 Task: Look for products in the category "Lotion" from Saavy Naturals only.
Action: Mouse moved to (902, 336)
Screenshot: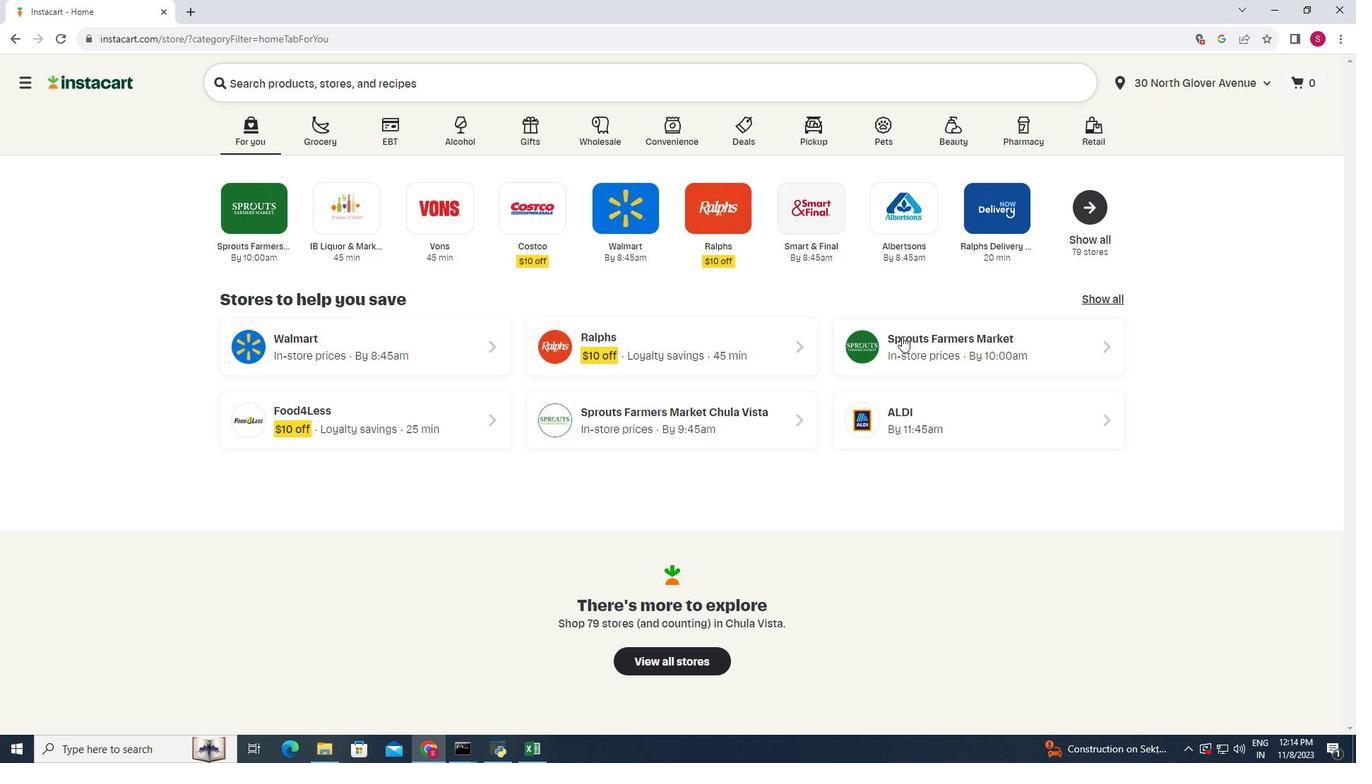
Action: Mouse pressed left at (902, 336)
Screenshot: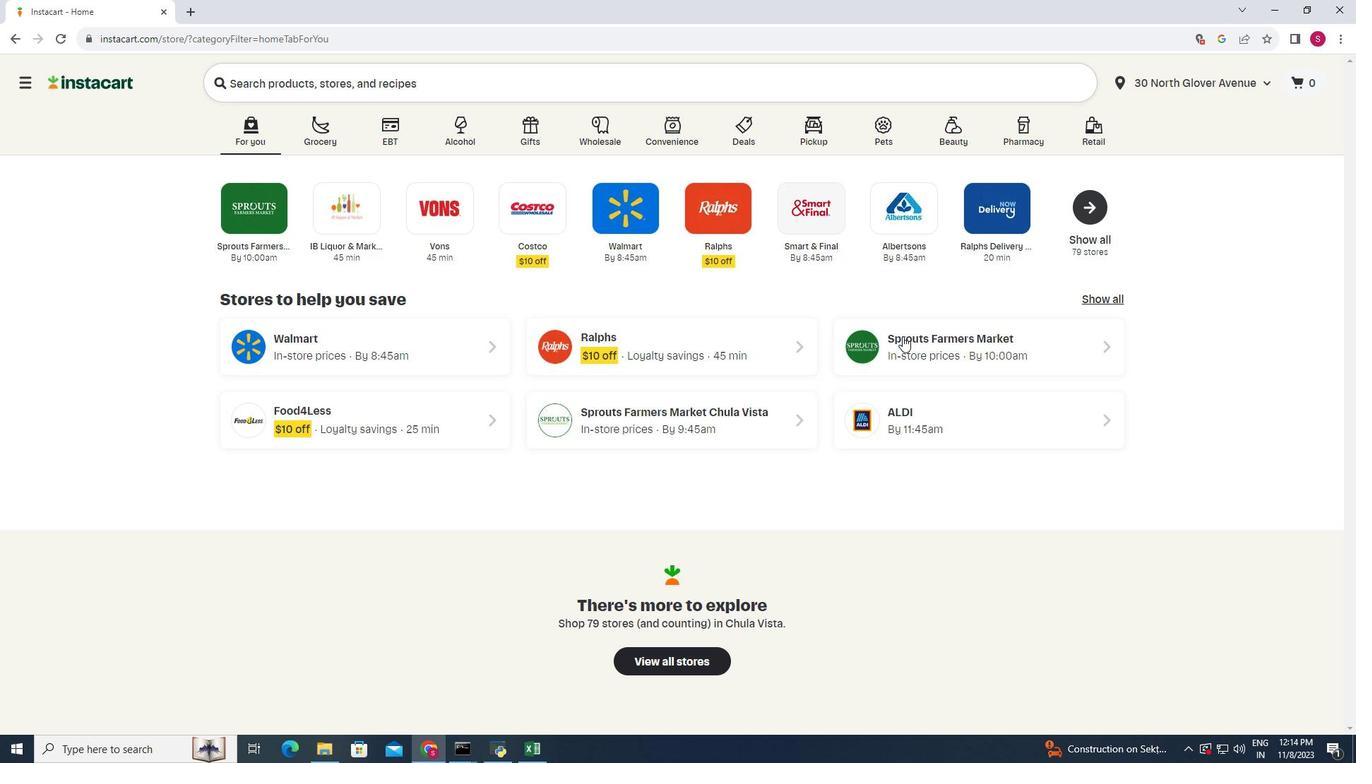 
Action: Mouse moved to (84, 536)
Screenshot: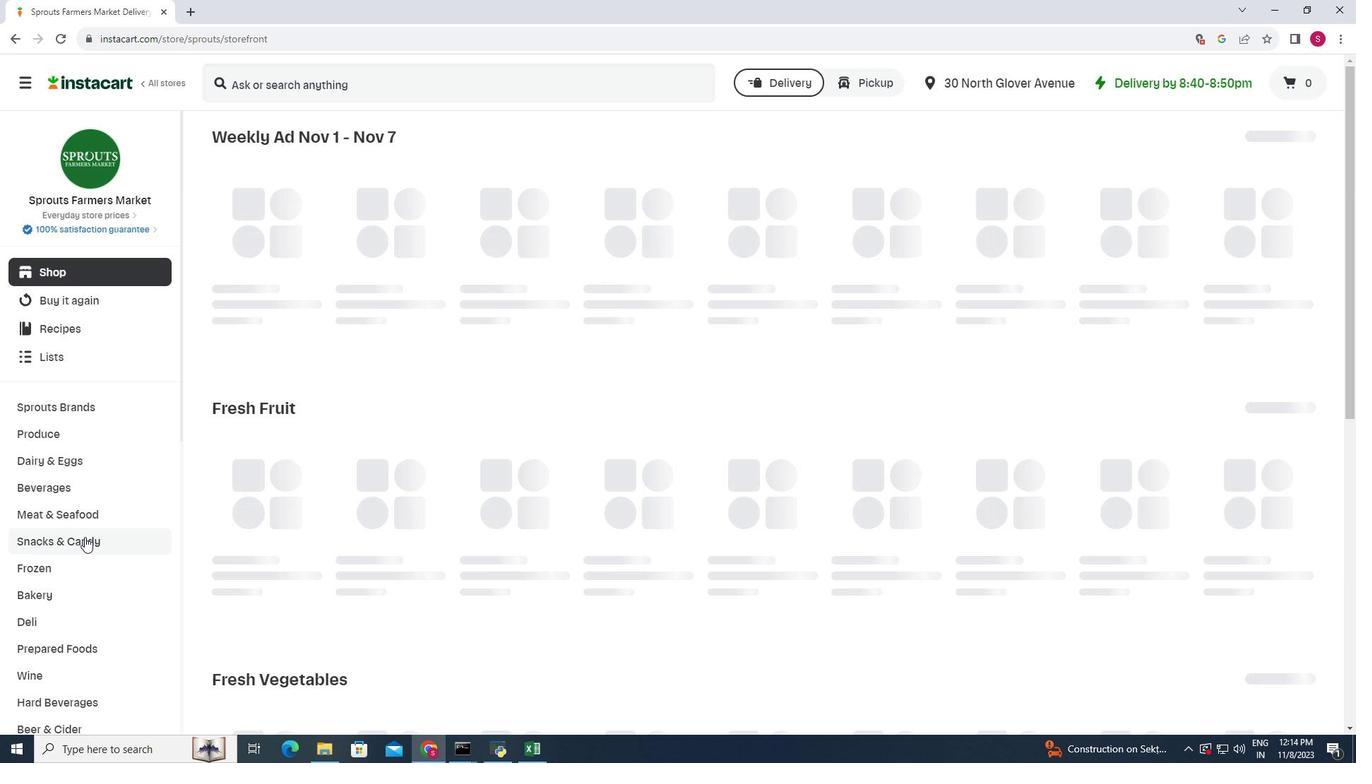 
Action: Mouse scrolled (84, 536) with delta (0, 0)
Screenshot: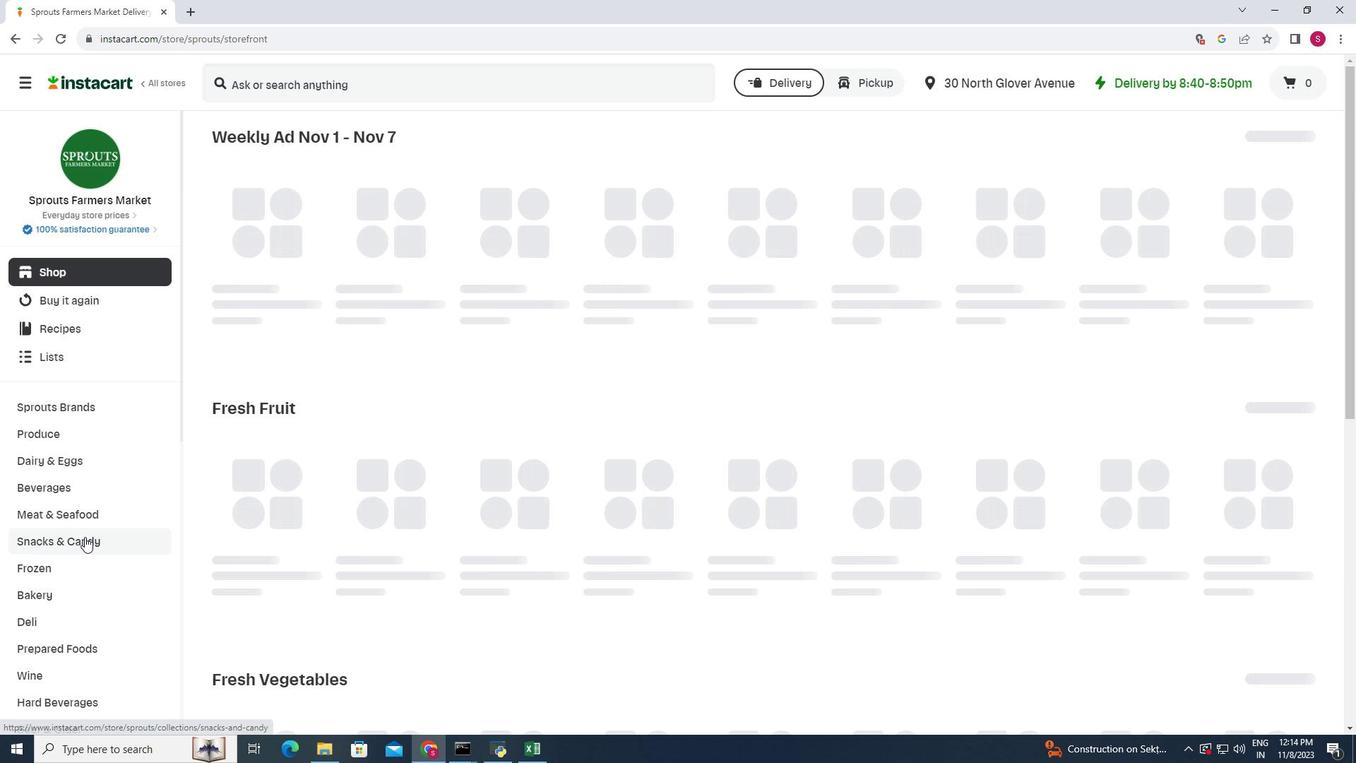 
Action: Mouse scrolled (84, 536) with delta (0, 0)
Screenshot: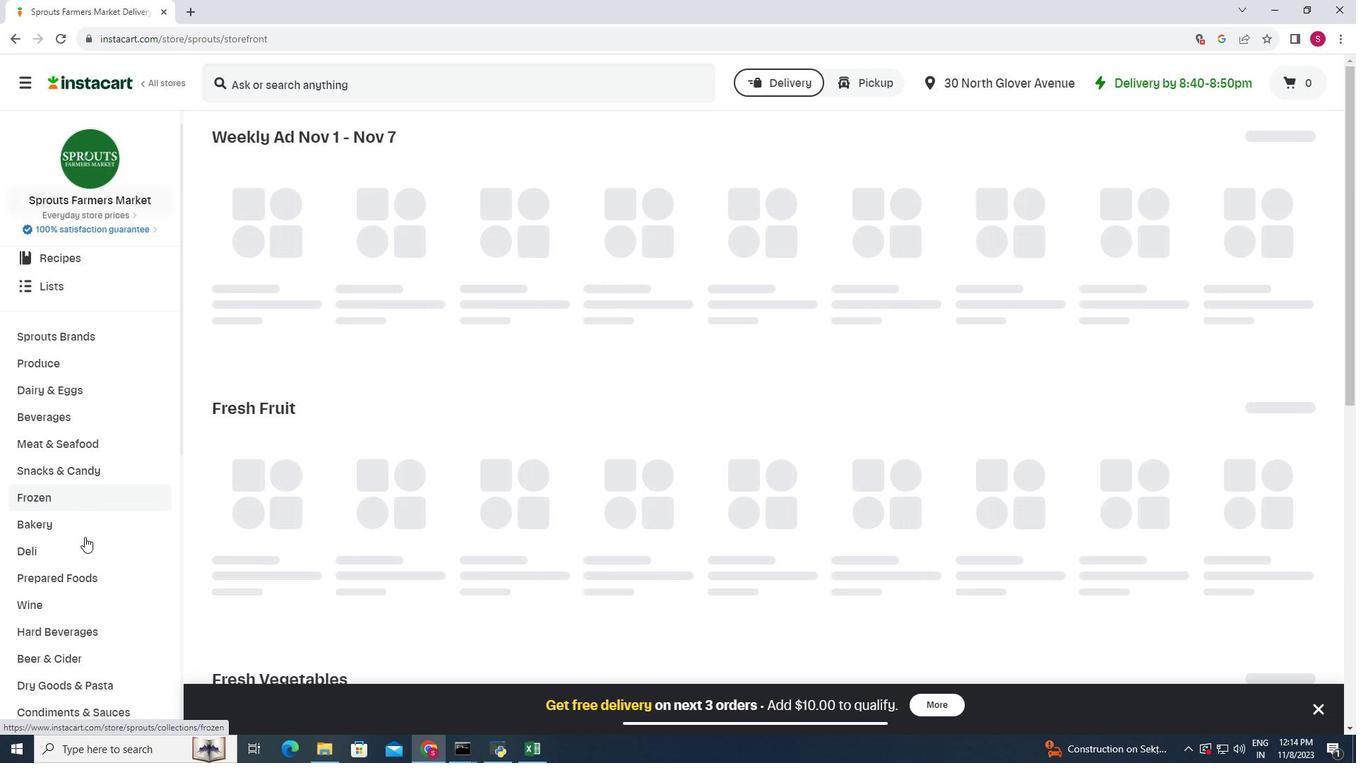 
Action: Mouse scrolled (84, 536) with delta (0, 0)
Screenshot: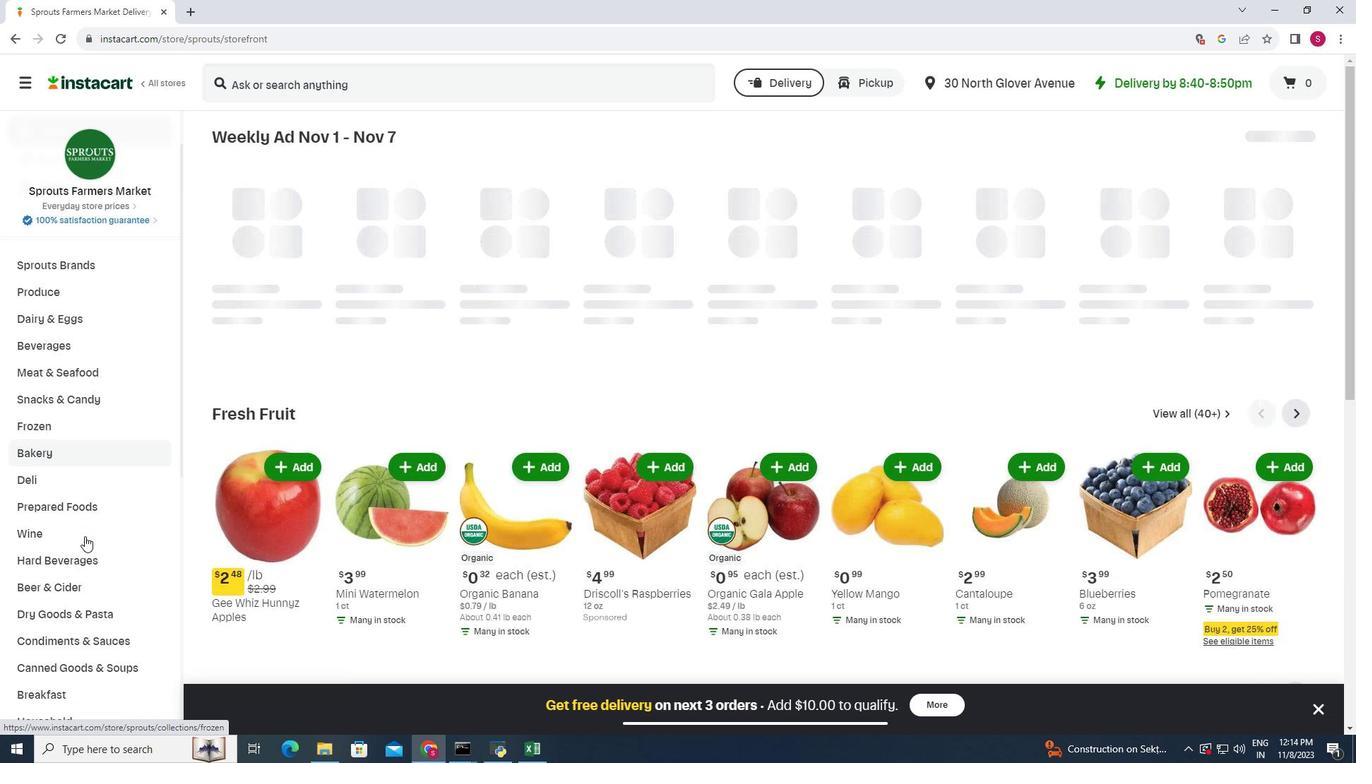 
Action: Mouse moved to (85, 536)
Screenshot: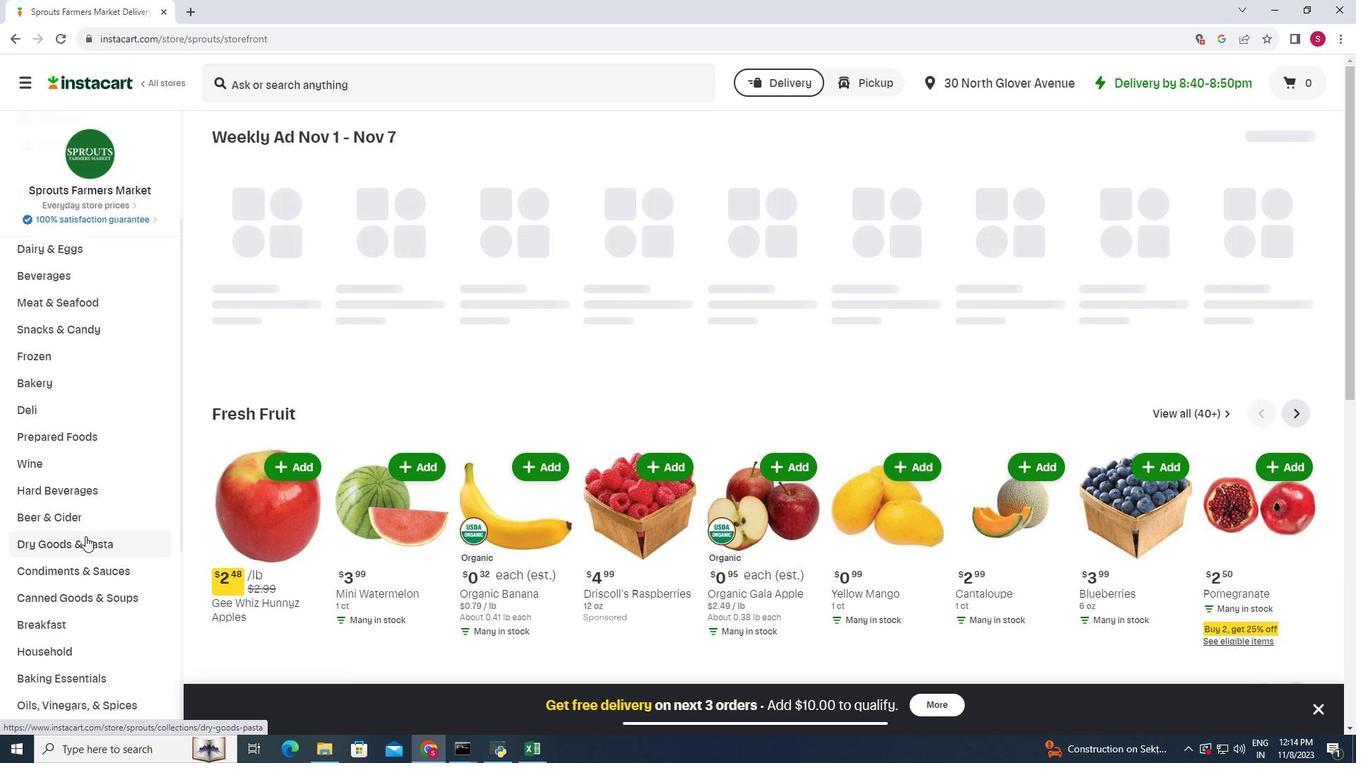 
Action: Mouse scrolled (85, 535) with delta (0, 0)
Screenshot: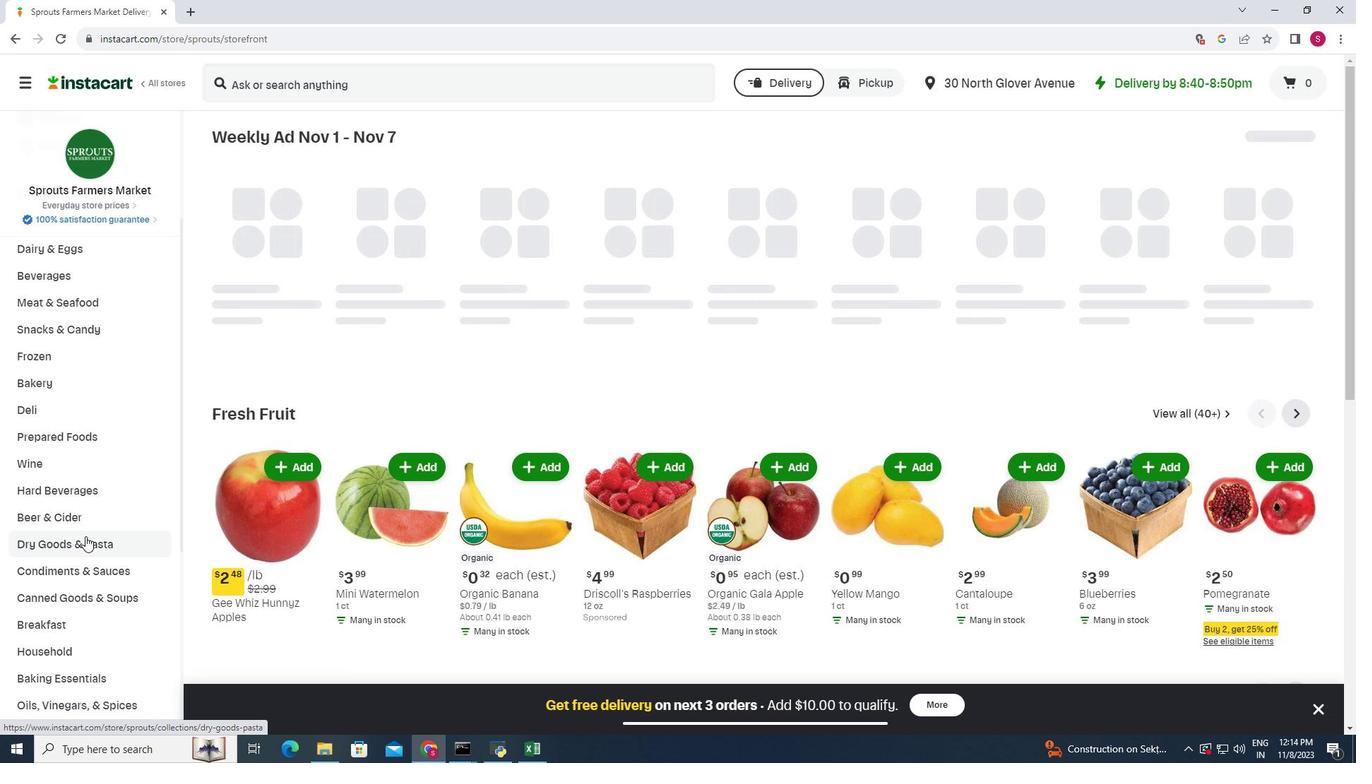
Action: Mouse moved to (87, 536)
Screenshot: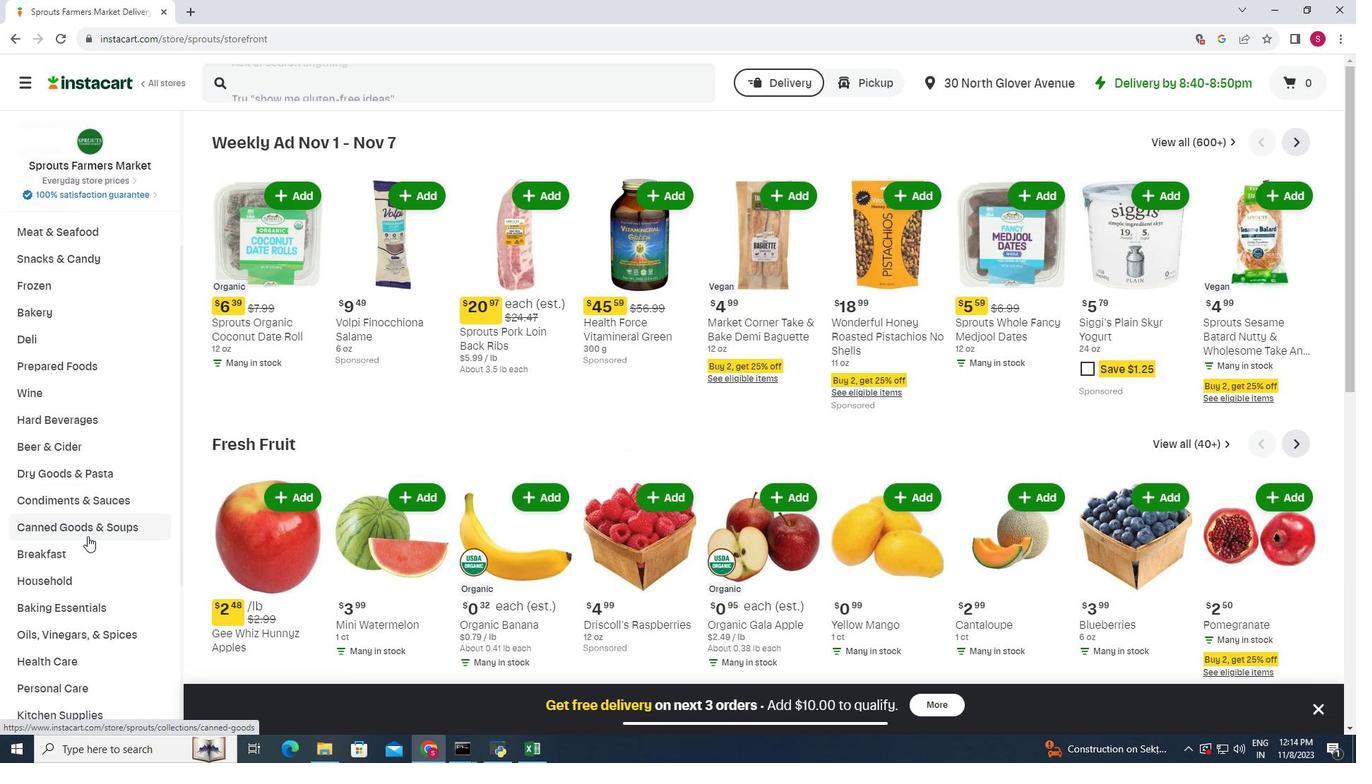 
Action: Mouse scrolled (87, 535) with delta (0, 0)
Screenshot: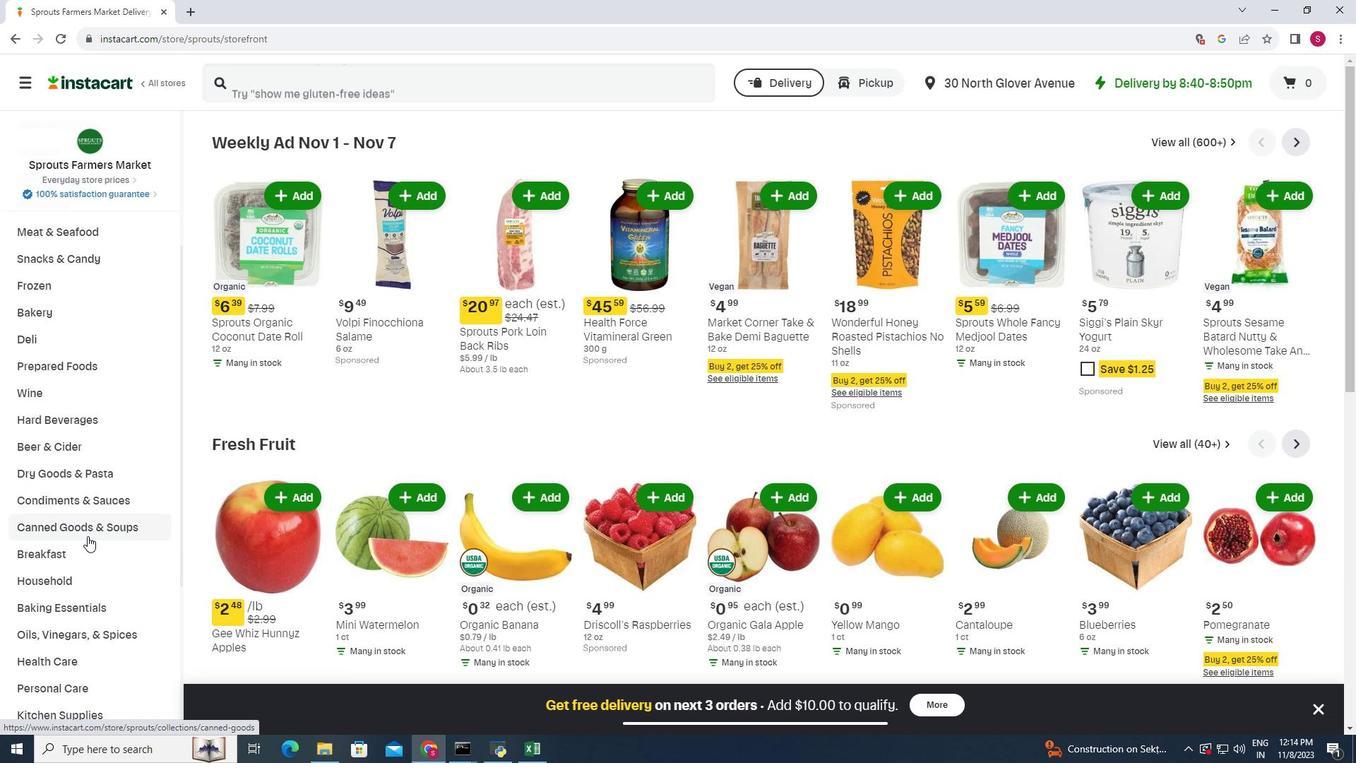 
Action: Mouse moved to (87, 536)
Screenshot: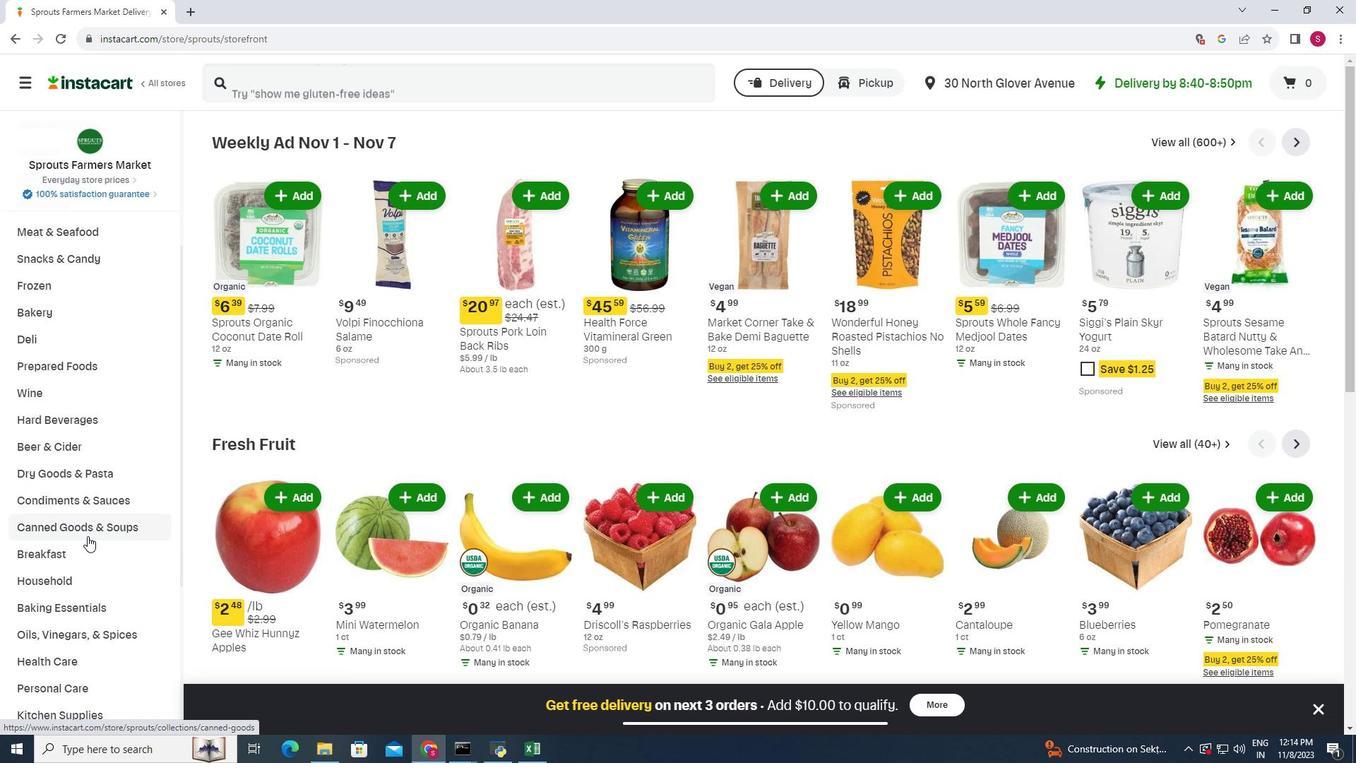 
Action: Mouse scrolled (87, 535) with delta (0, 0)
Screenshot: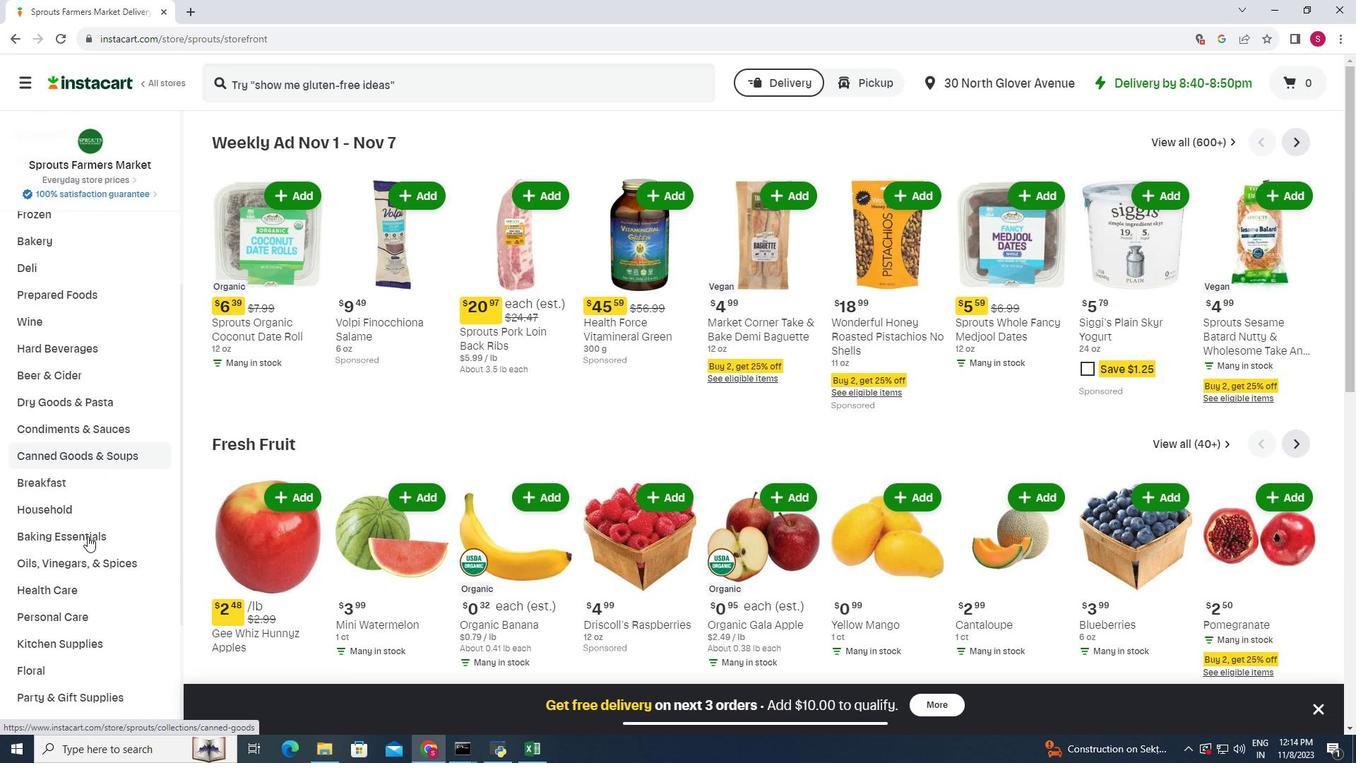 
Action: Mouse moved to (89, 530)
Screenshot: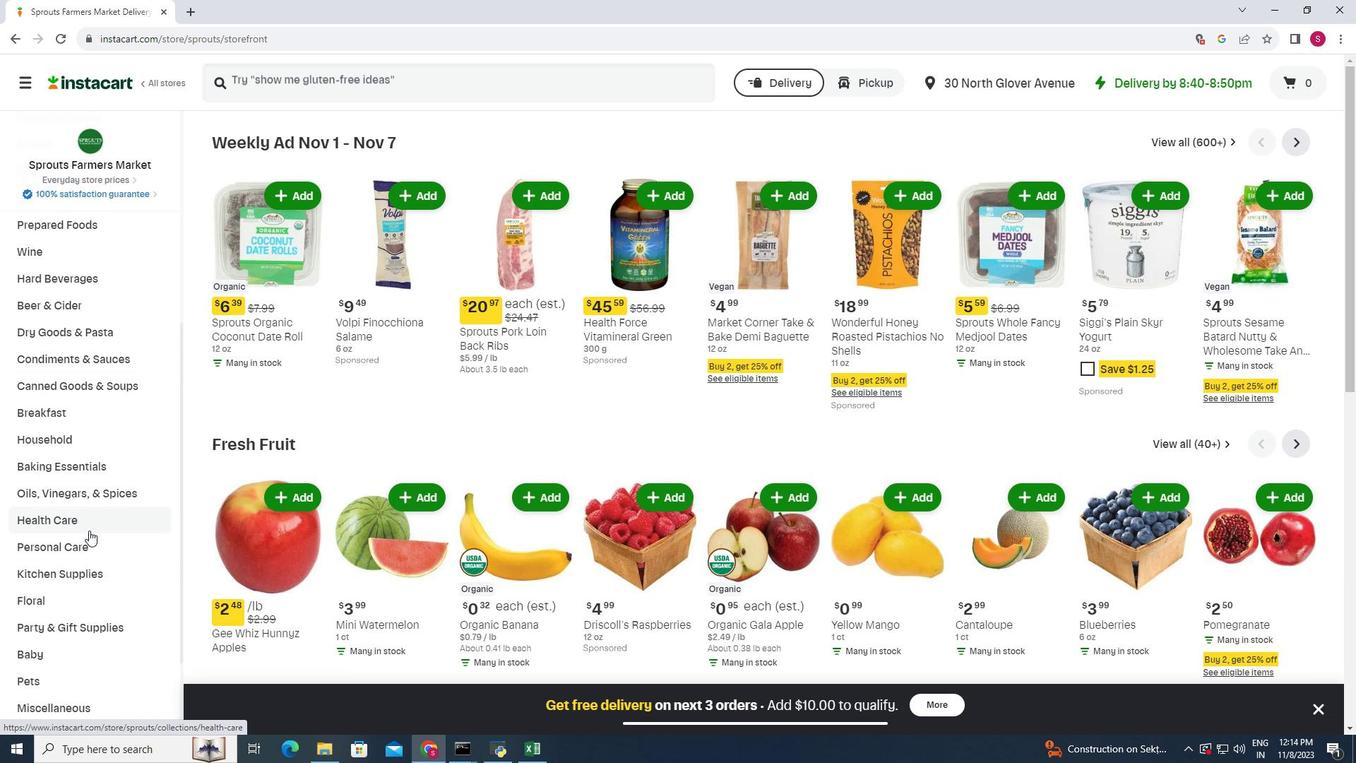 
Action: Mouse scrolled (89, 529) with delta (0, 0)
Screenshot: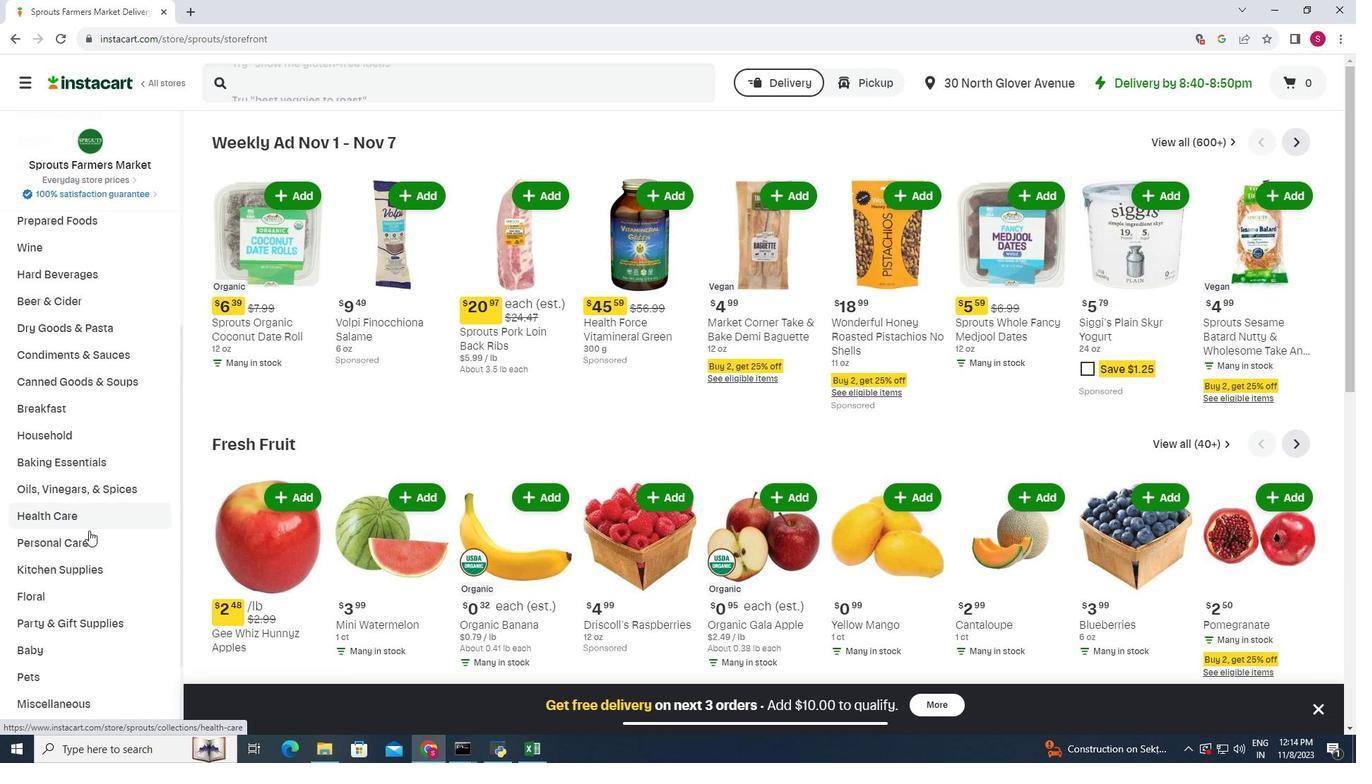
Action: Mouse moved to (106, 478)
Screenshot: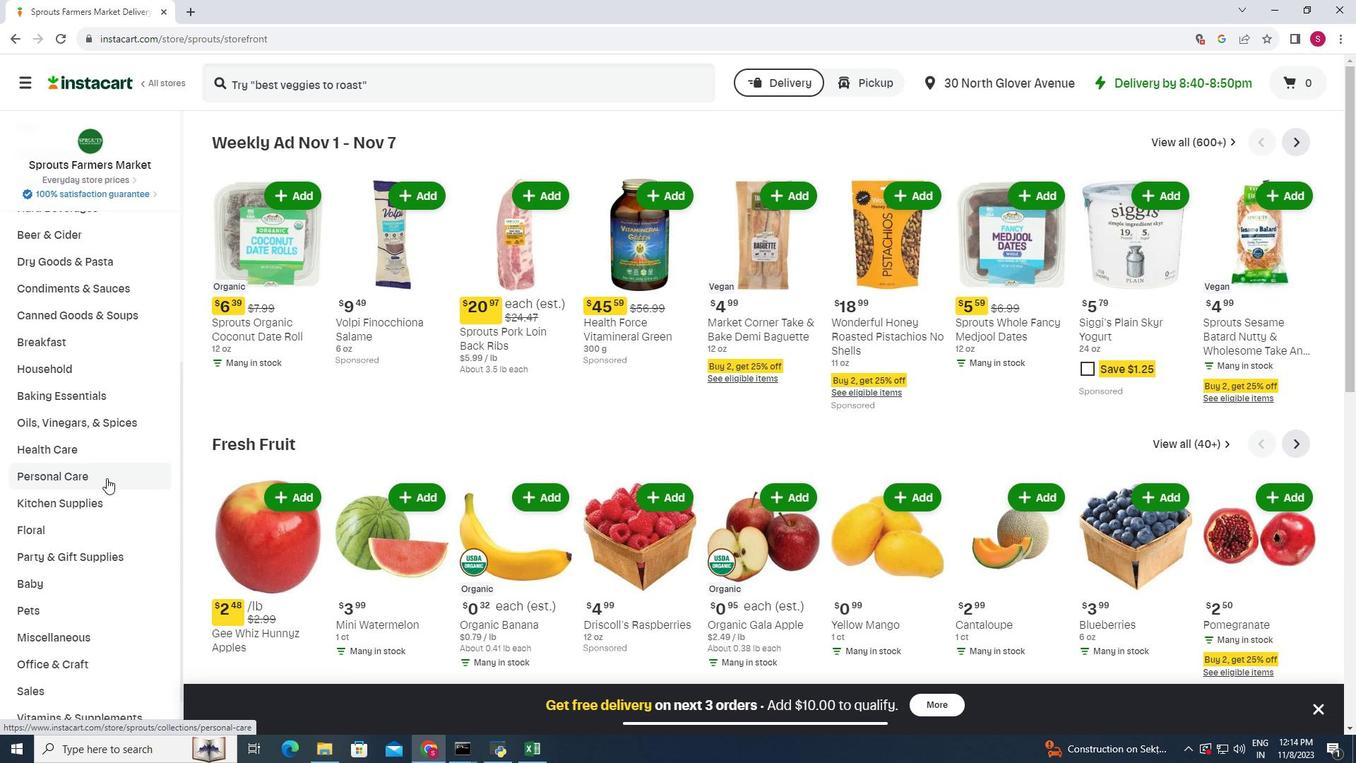 
Action: Mouse pressed left at (106, 478)
Screenshot: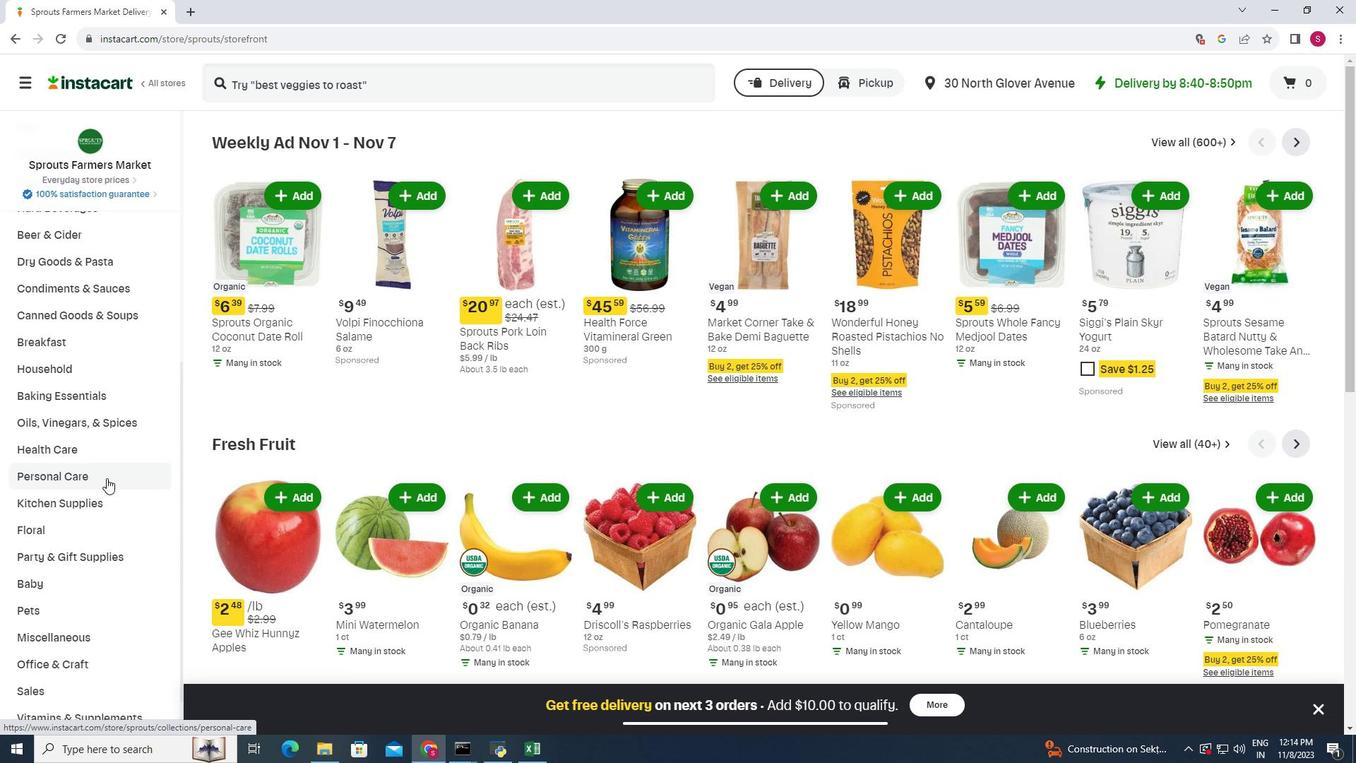 
Action: Mouse moved to (343, 185)
Screenshot: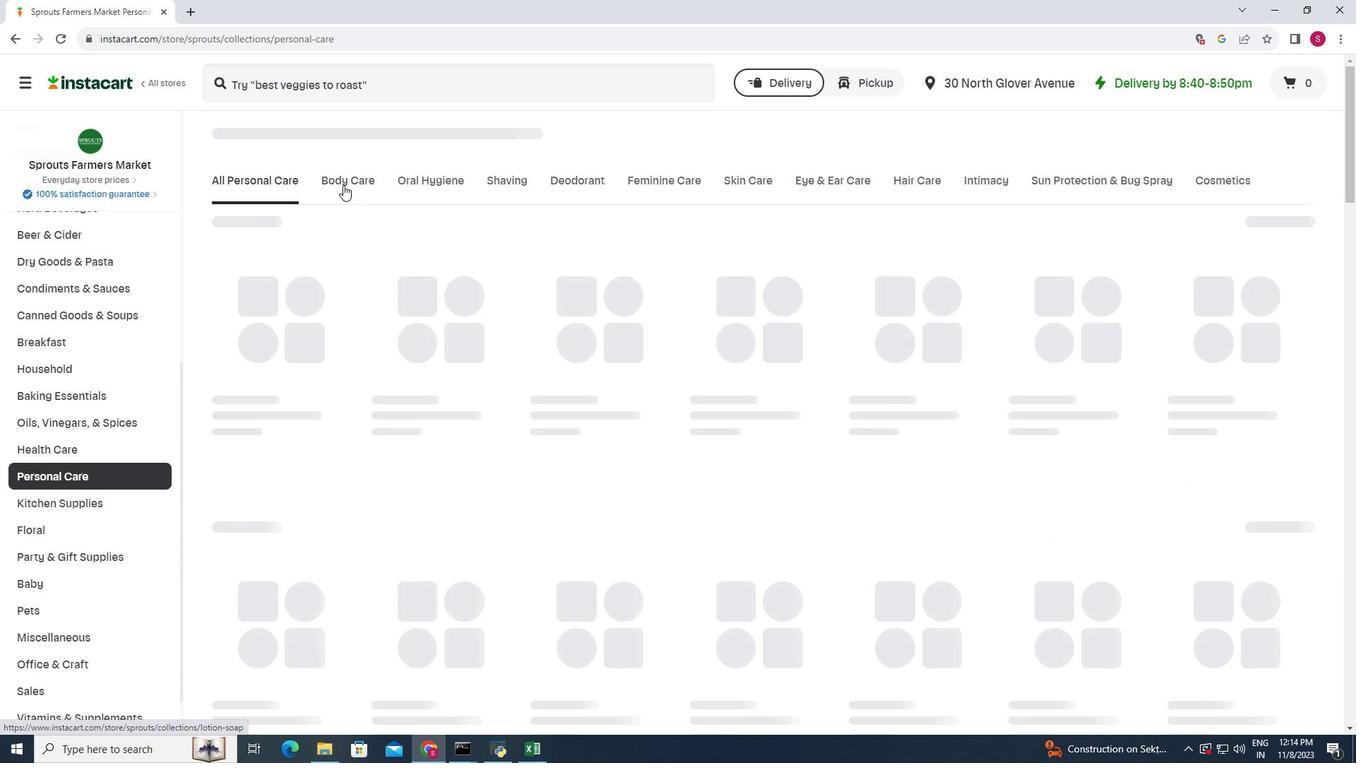 
Action: Mouse pressed left at (343, 185)
Screenshot: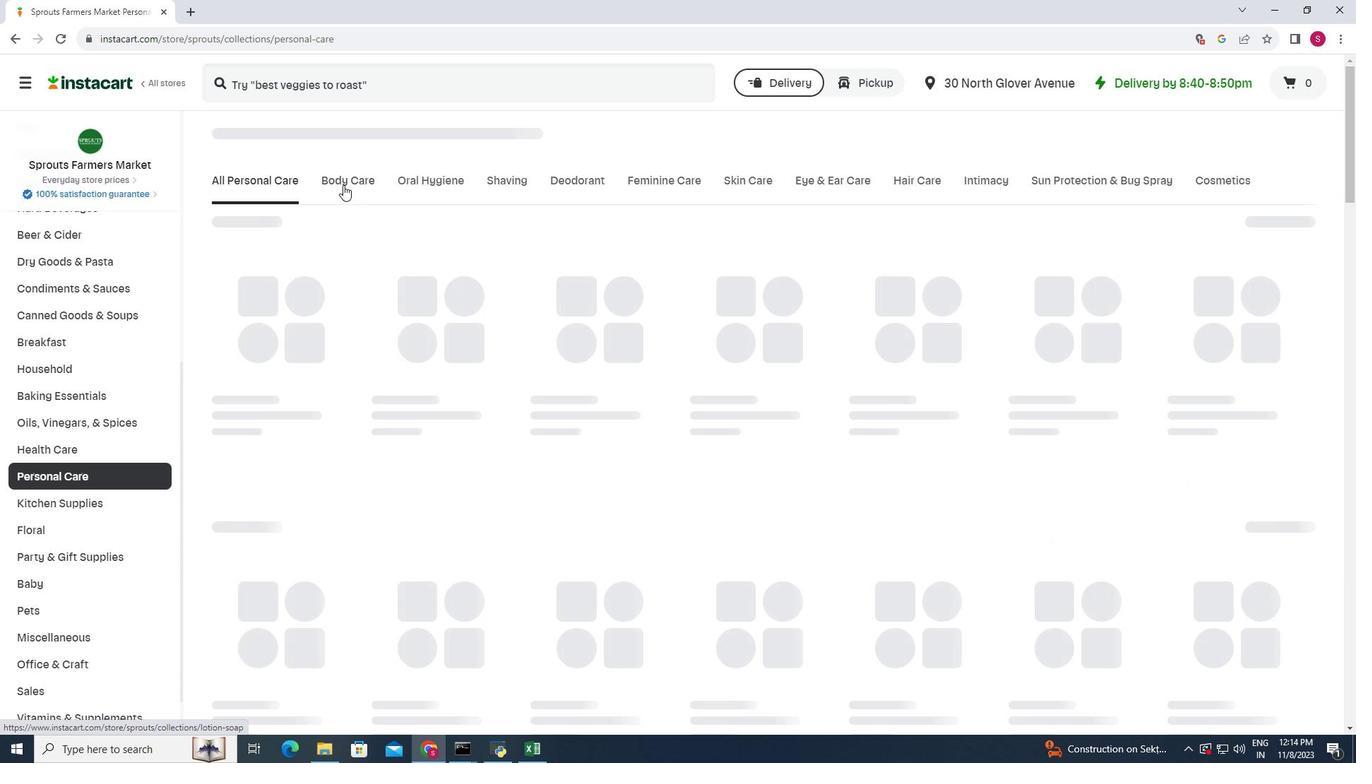 
Action: Mouse moved to (553, 245)
Screenshot: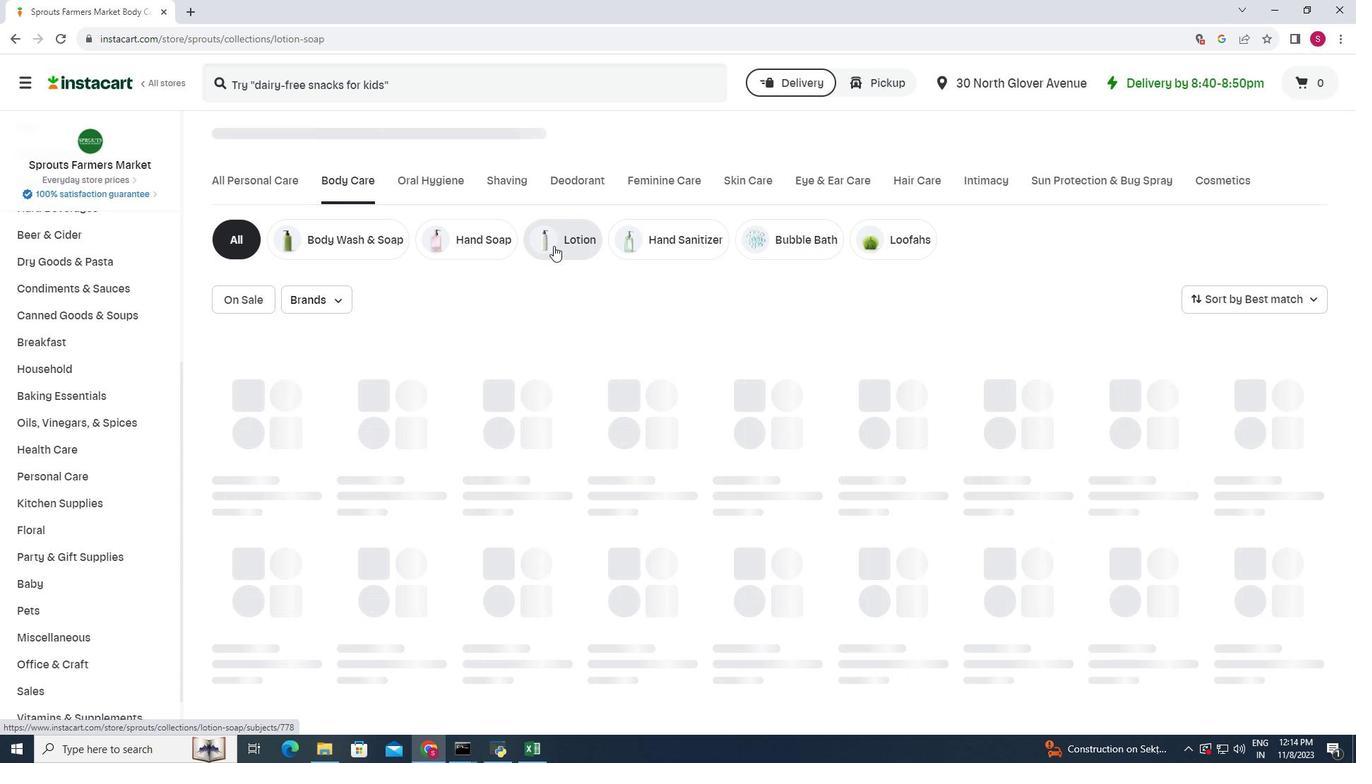 
Action: Mouse pressed left at (553, 245)
Screenshot: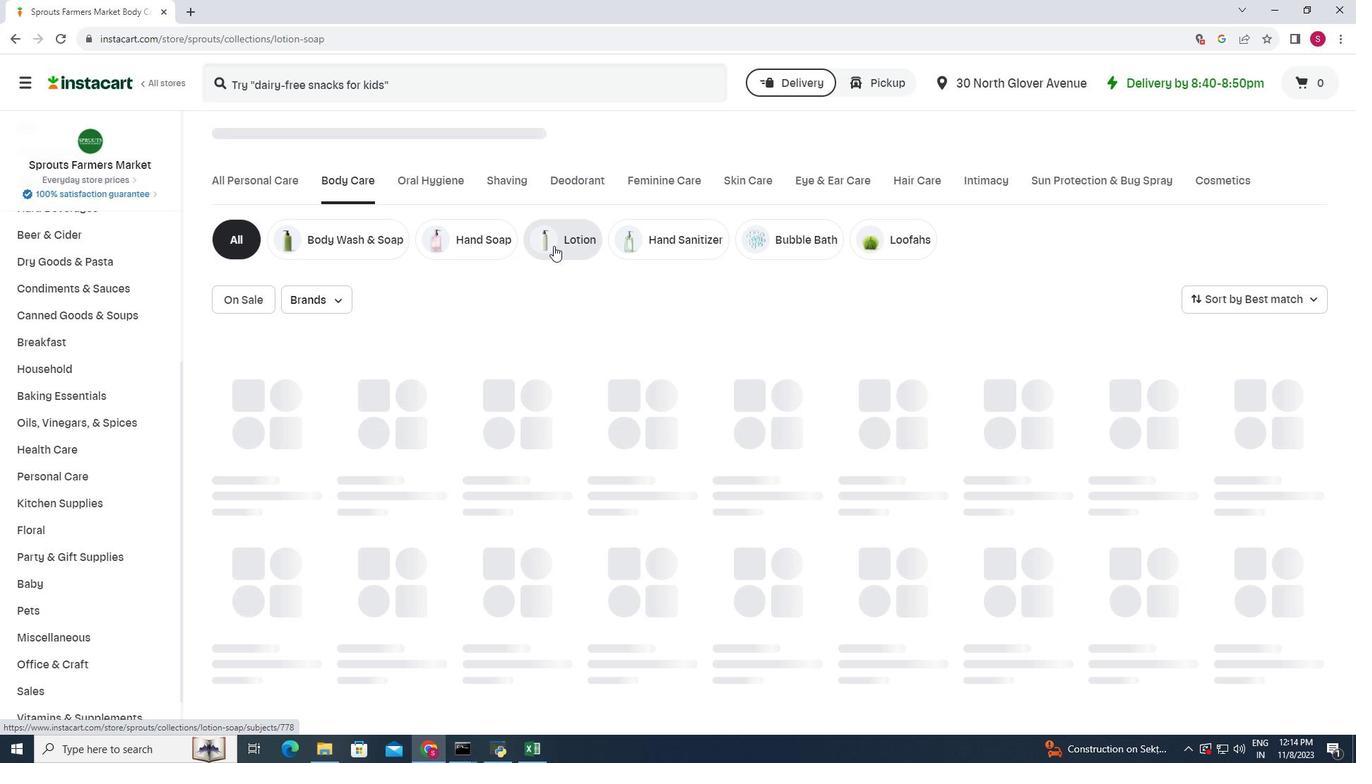 
Action: Mouse moved to (341, 290)
Screenshot: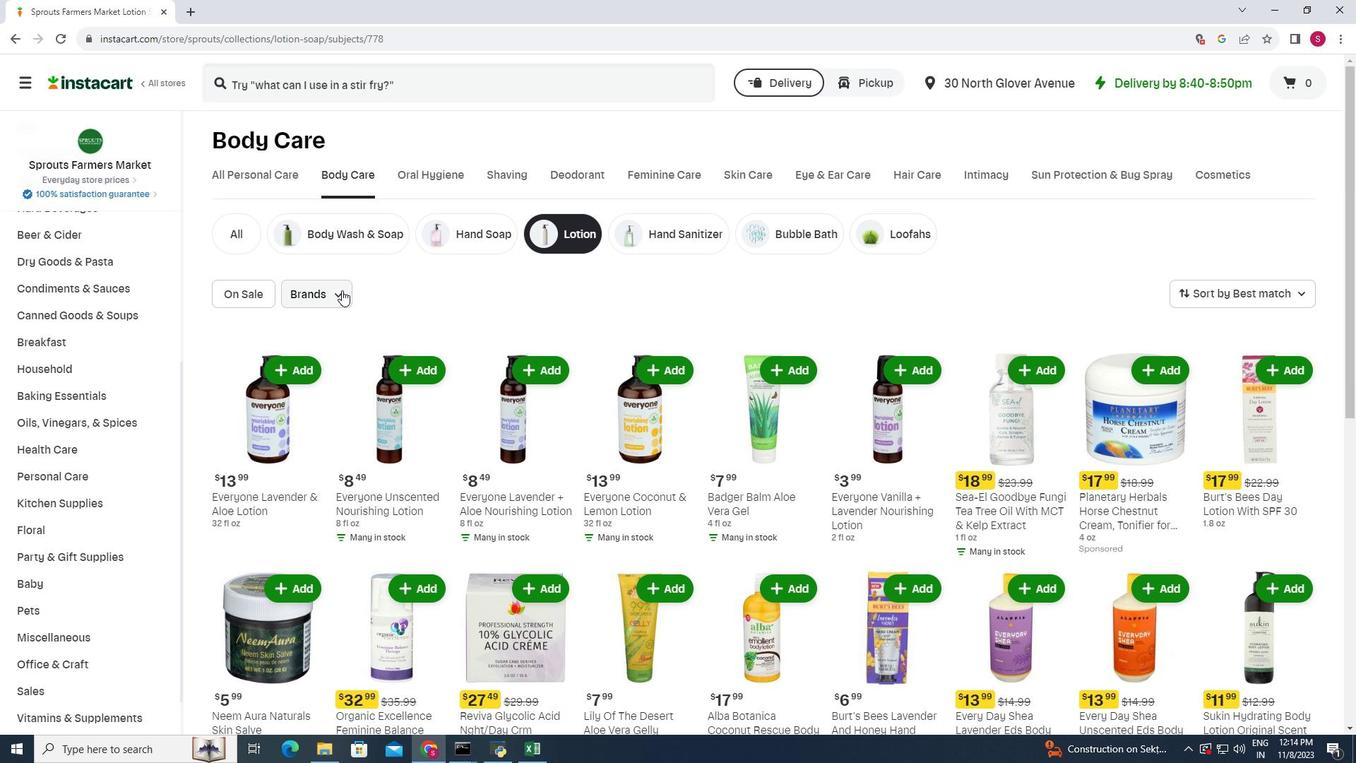 
Action: Mouse pressed left at (341, 290)
Screenshot: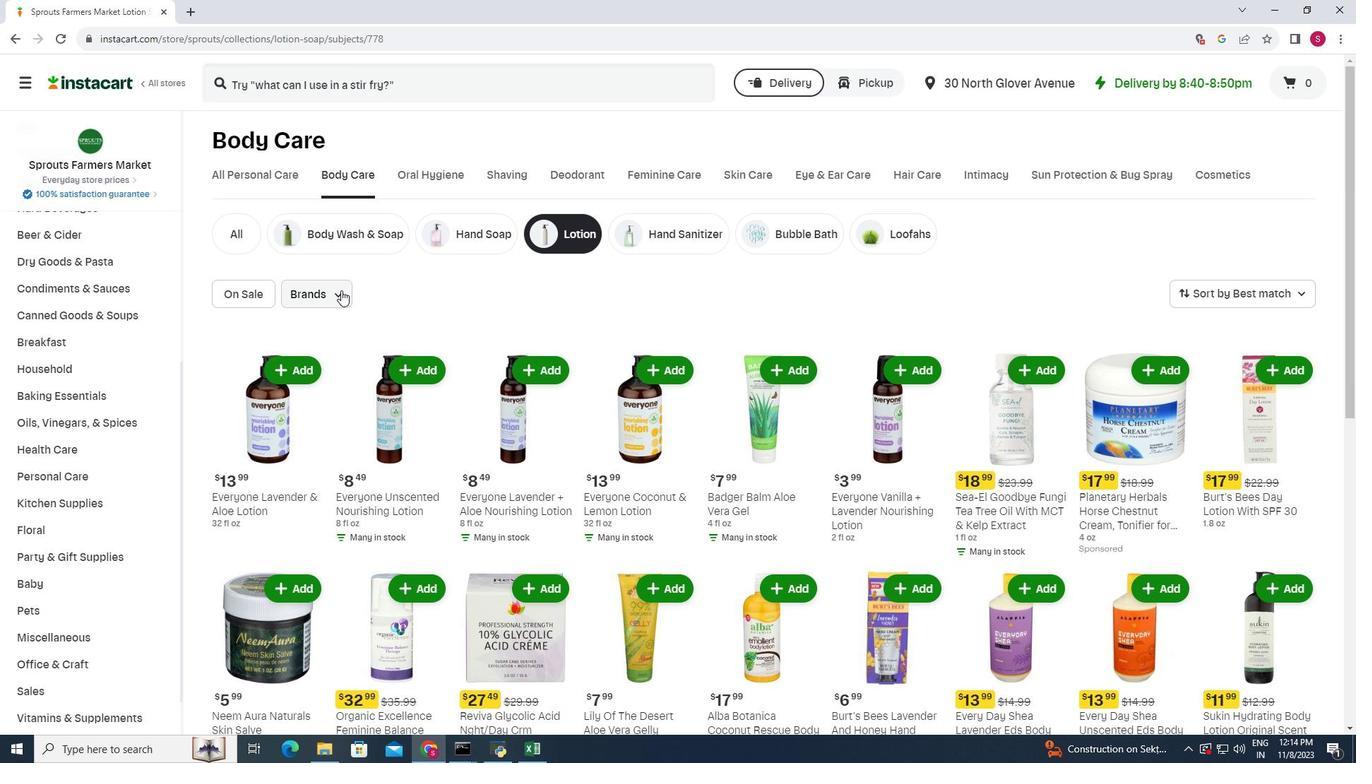 
Action: Mouse moved to (355, 353)
Screenshot: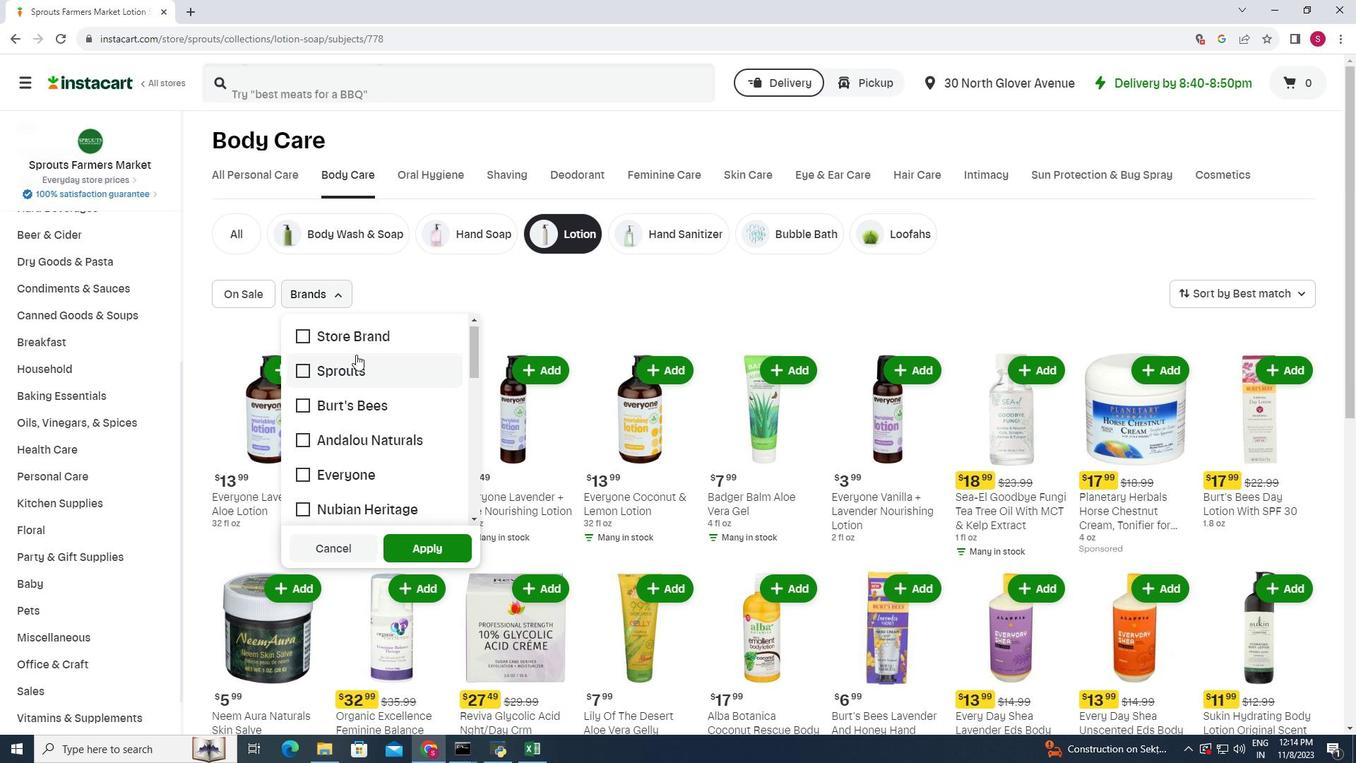 
Action: Mouse scrolled (355, 353) with delta (0, 0)
Screenshot: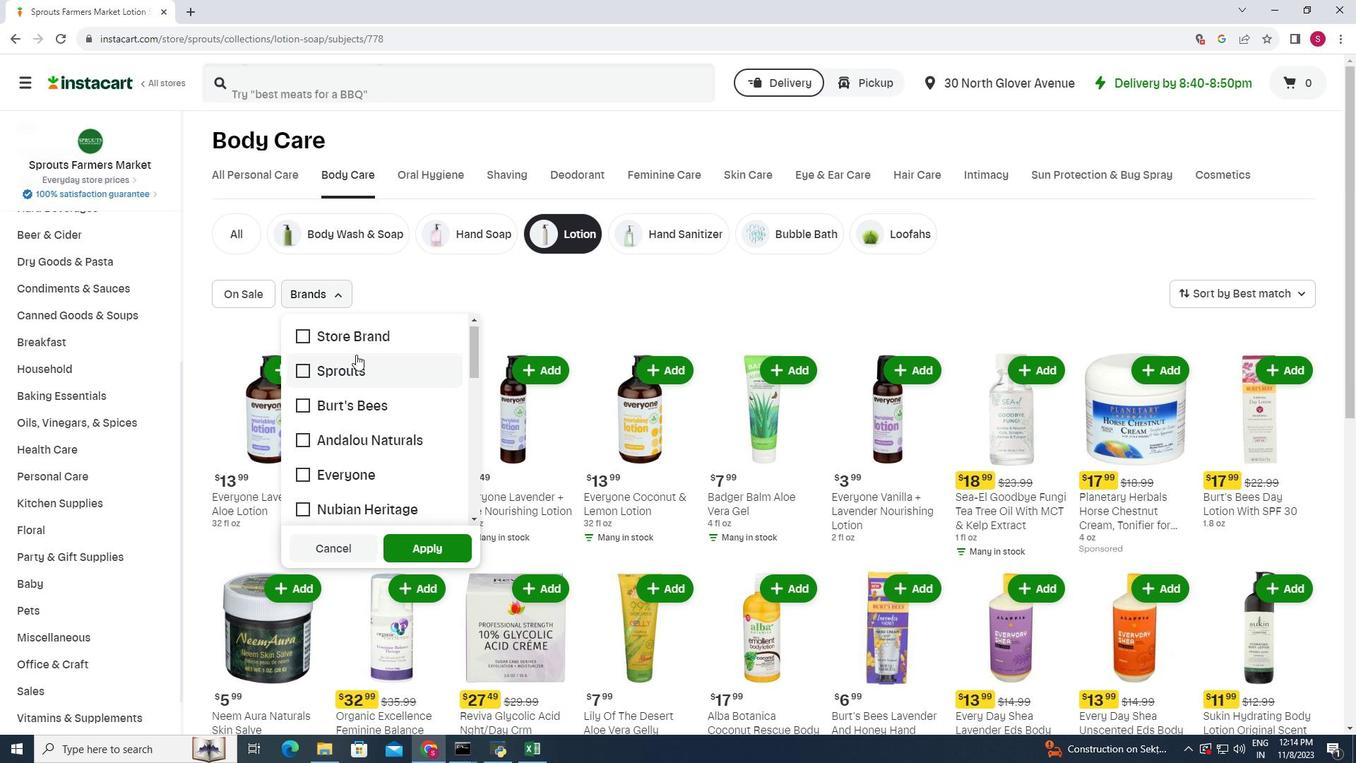 
Action: Mouse moved to (356, 354)
Screenshot: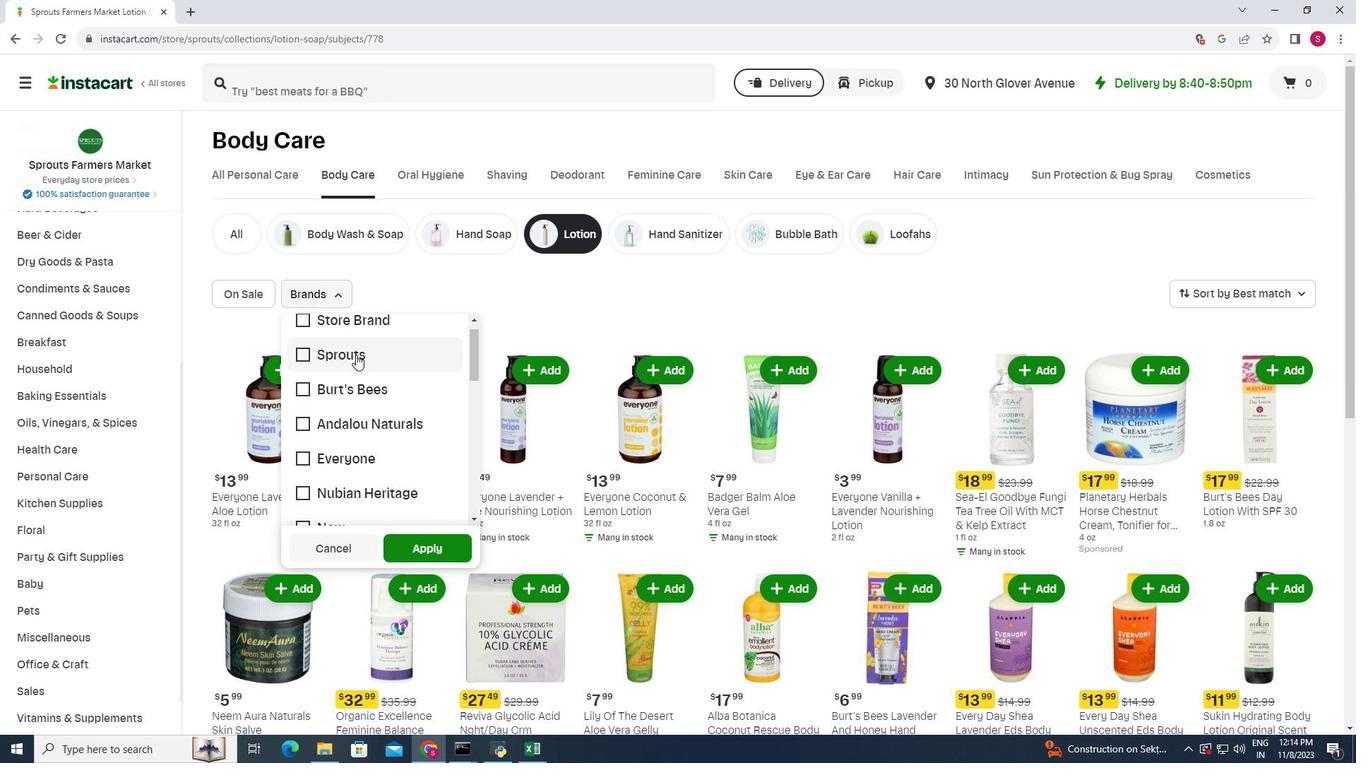 
Action: Mouse scrolled (356, 353) with delta (0, 0)
Screenshot: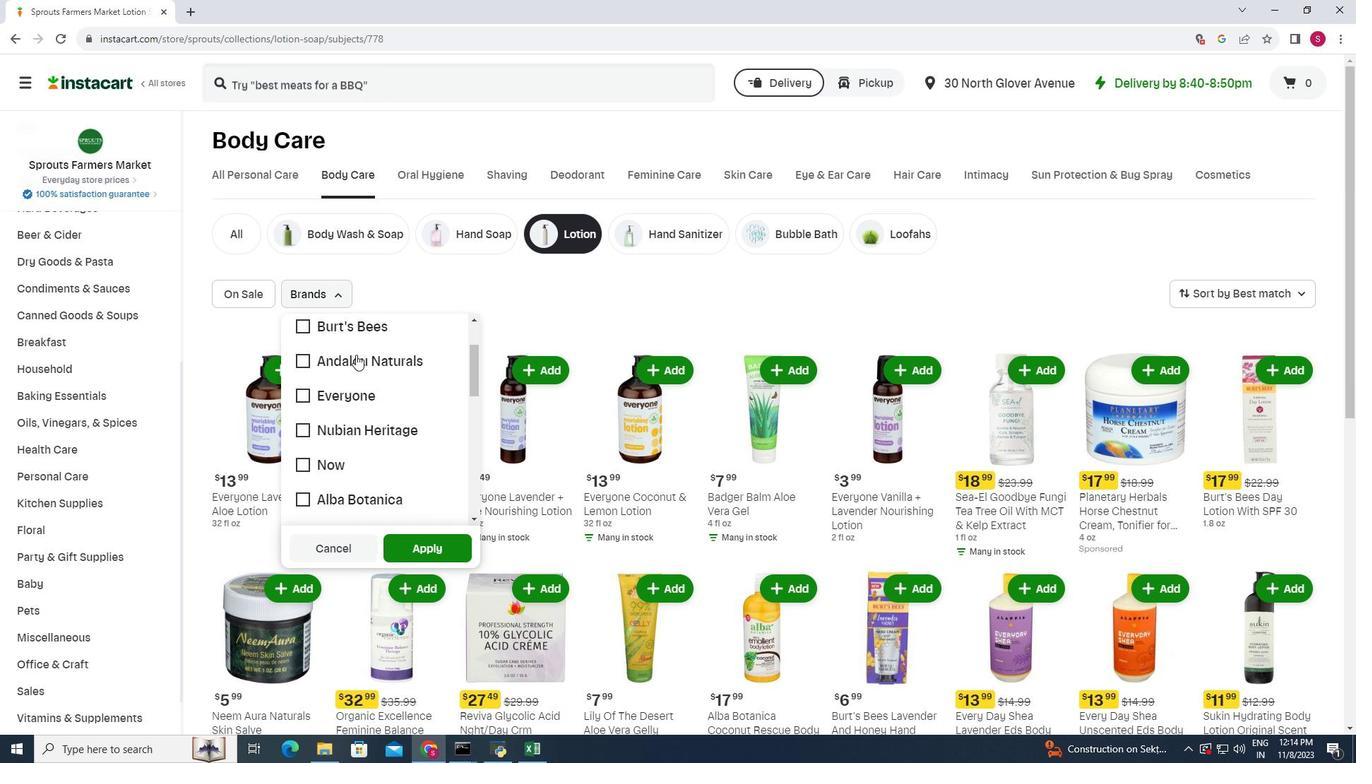 
Action: Mouse scrolled (356, 353) with delta (0, 0)
Screenshot: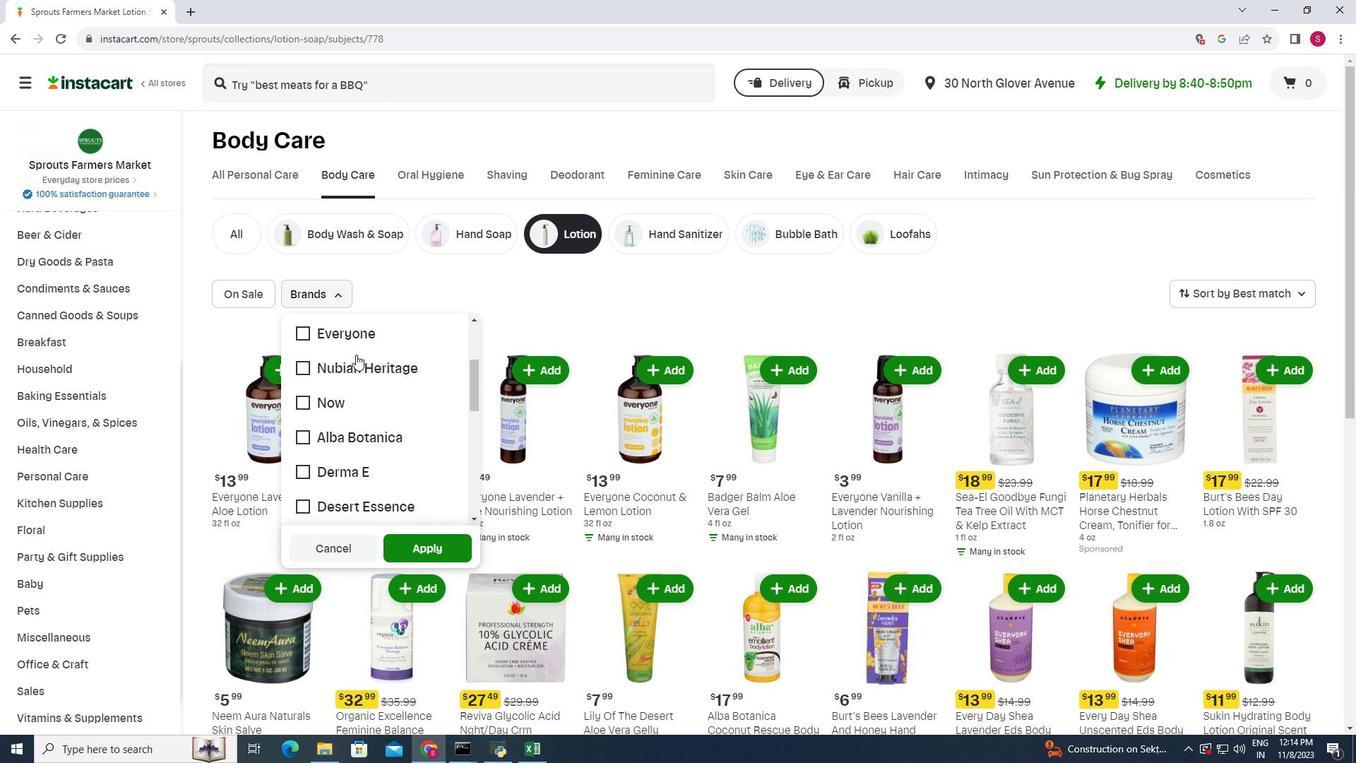 
Action: Mouse moved to (356, 355)
Screenshot: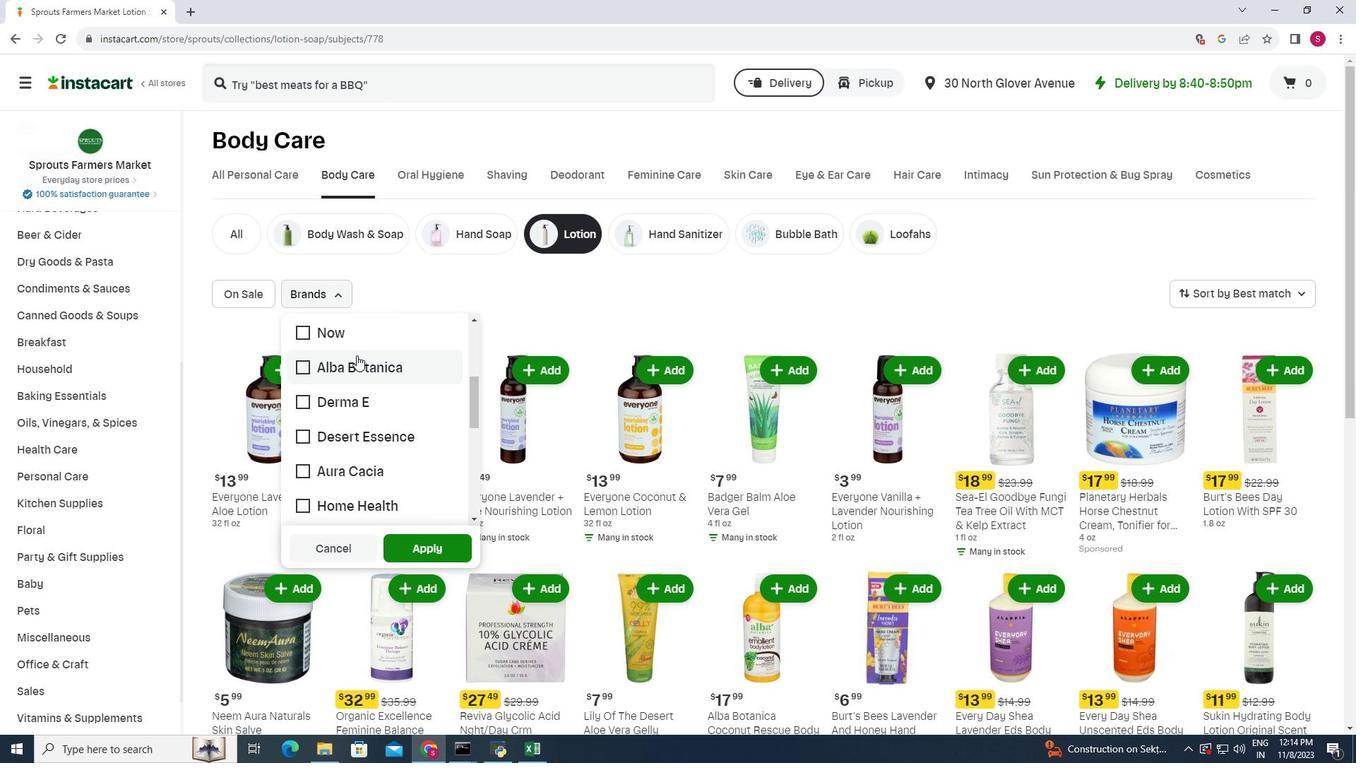 
Action: Mouse scrolled (356, 354) with delta (0, 0)
Screenshot: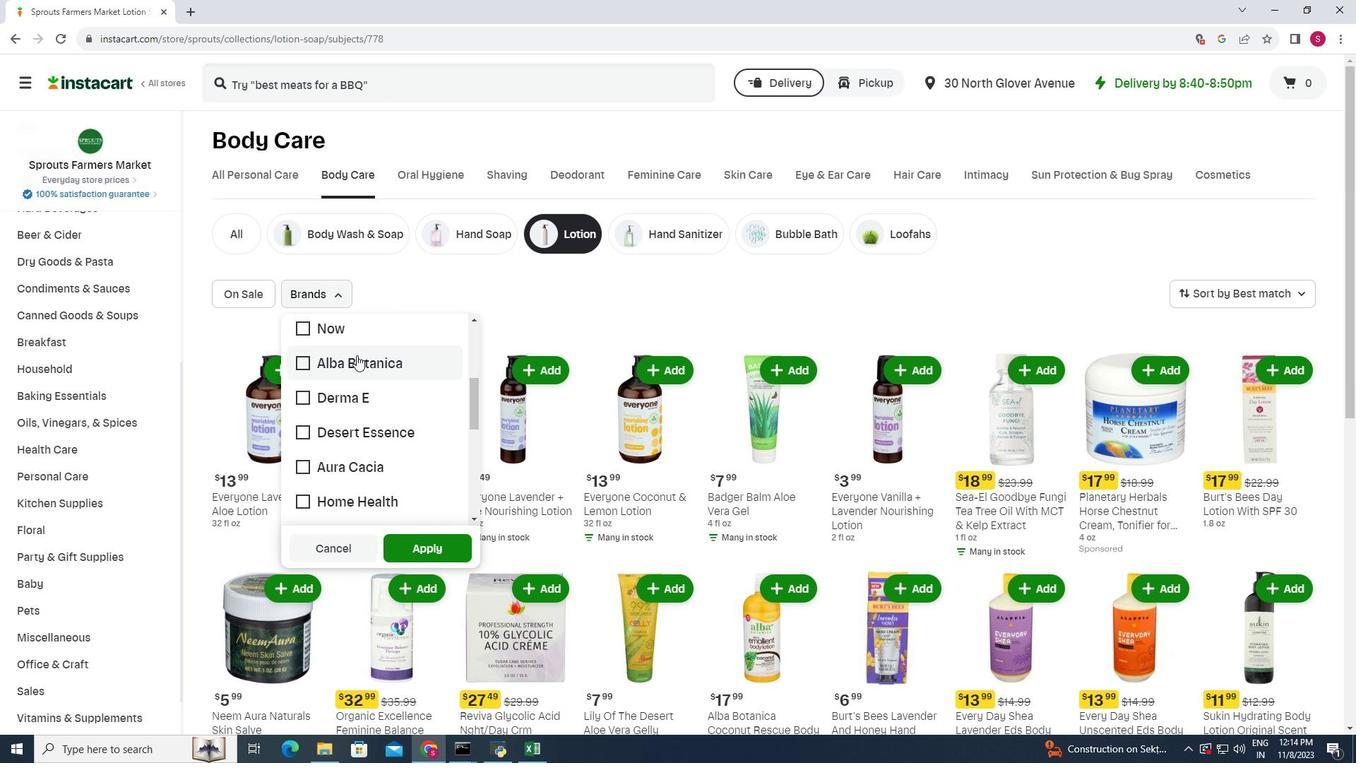 
Action: Mouse moved to (356, 355)
Screenshot: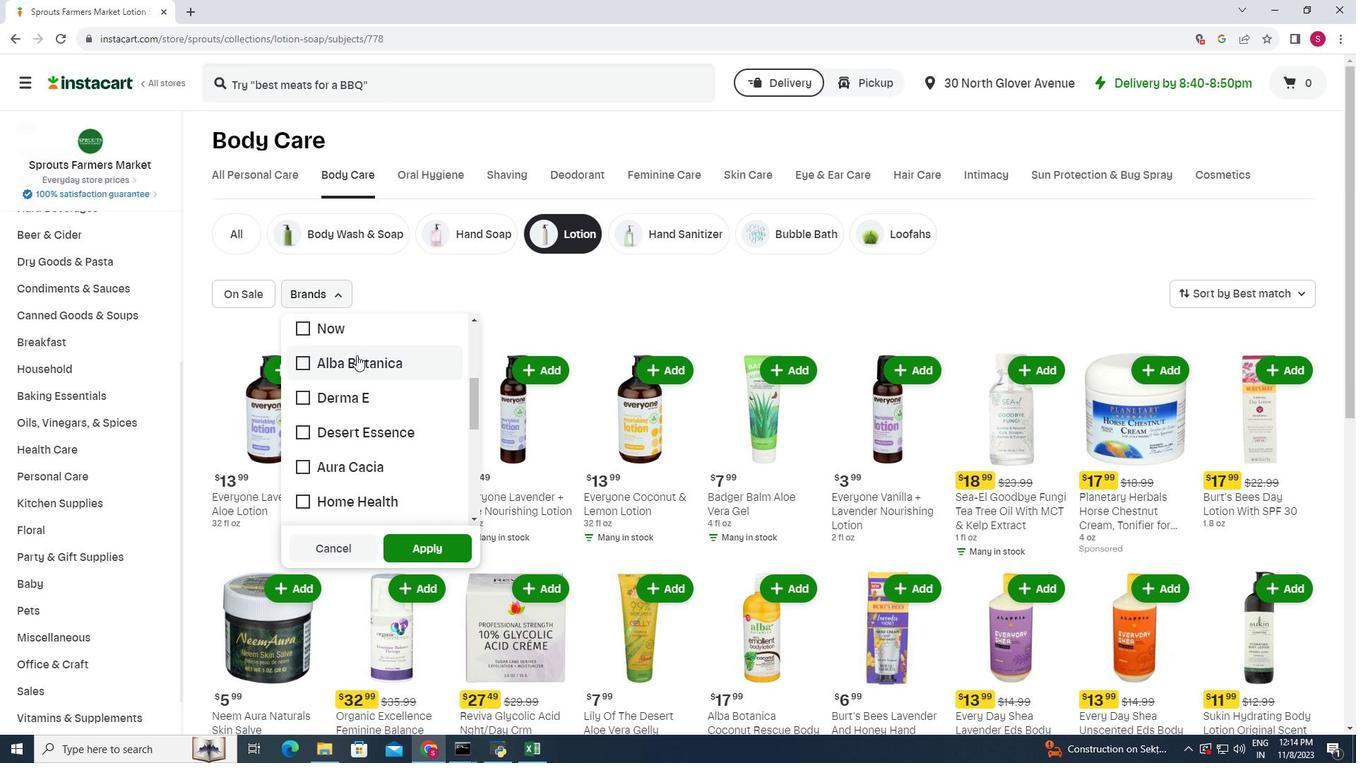 
Action: Mouse scrolled (356, 354) with delta (0, 0)
Screenshot: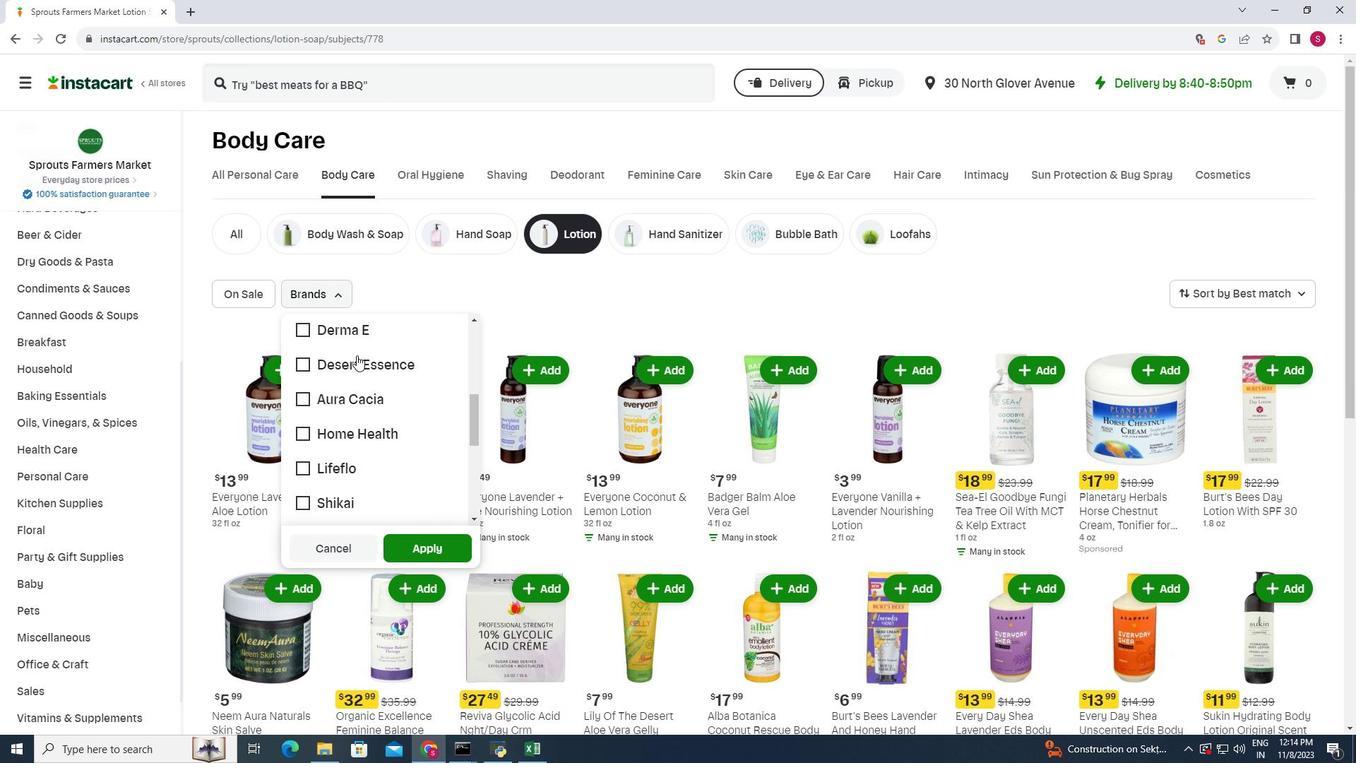 
Action: Mouse scrolled (356, 354) with delta (0, 0)
Screenshot: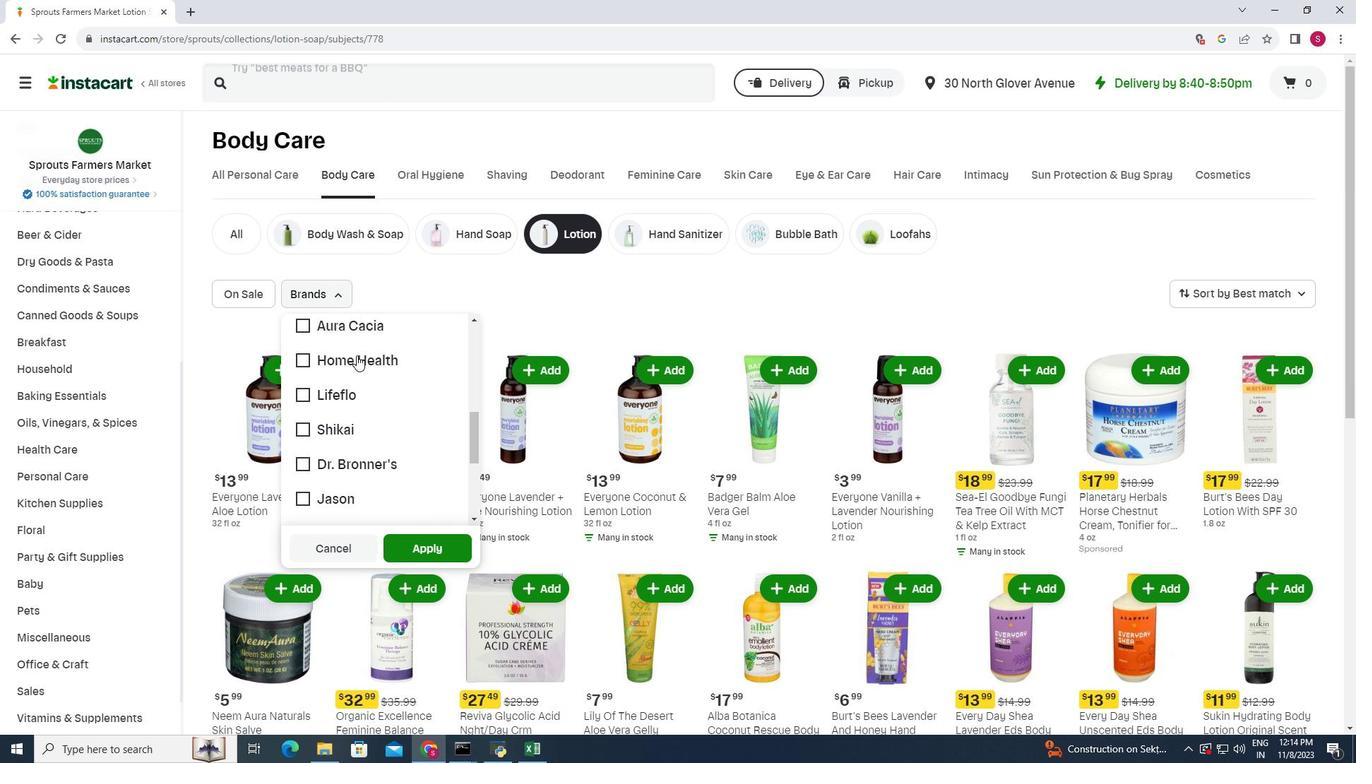 
Action: Mouse scrolled (356, 354) with delta (0, 0)
Screenshot: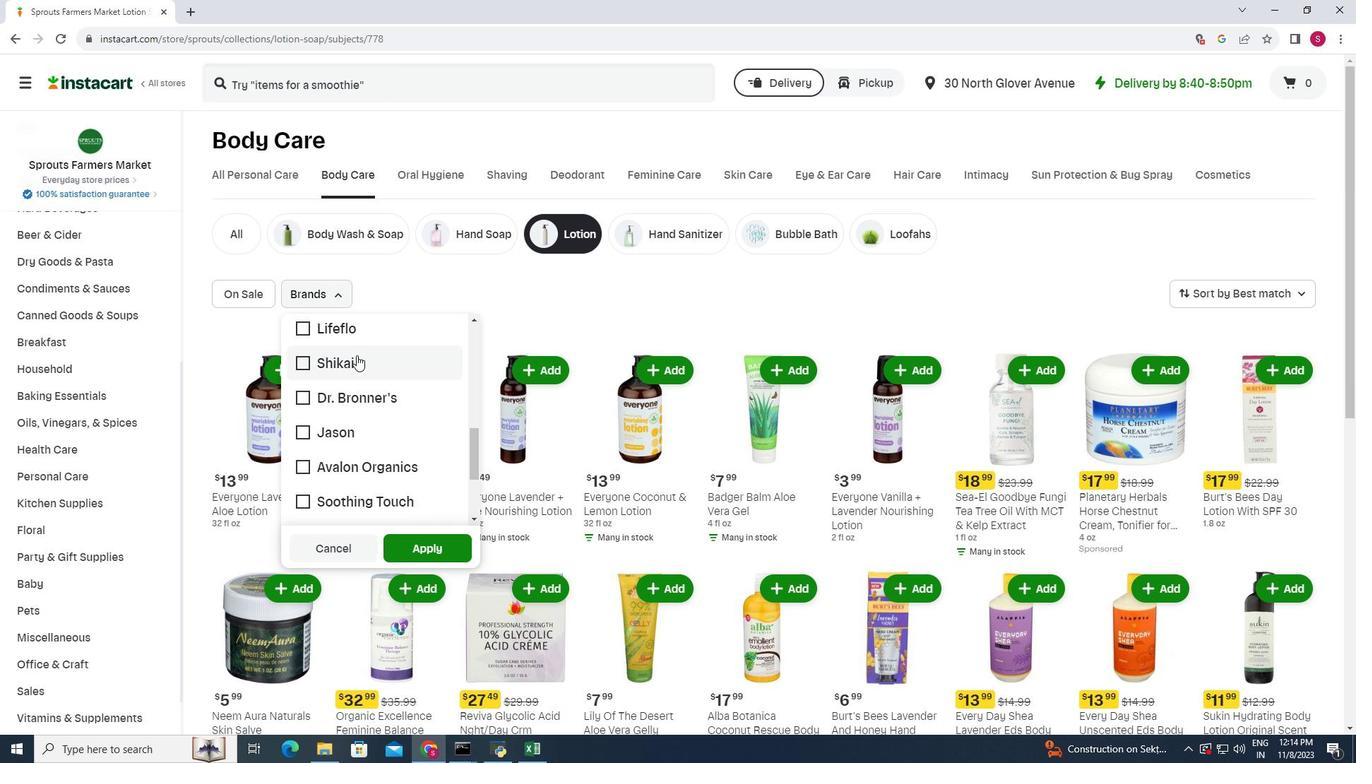 
Action: Mouse scrolled (356, 354) with delta (0, 0)
Screenshot: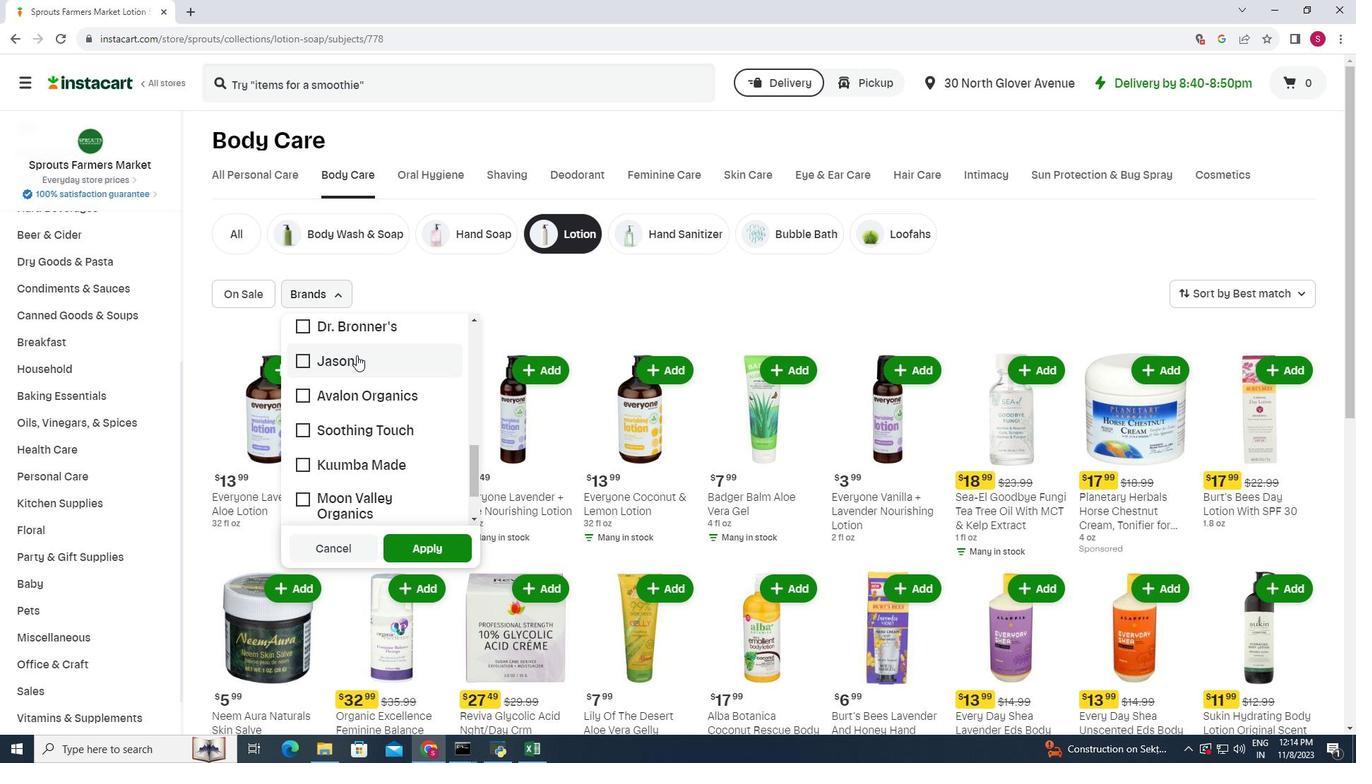 
Action: Mouse scrolled (356, 354) with delta (0, 0)
Screenshot: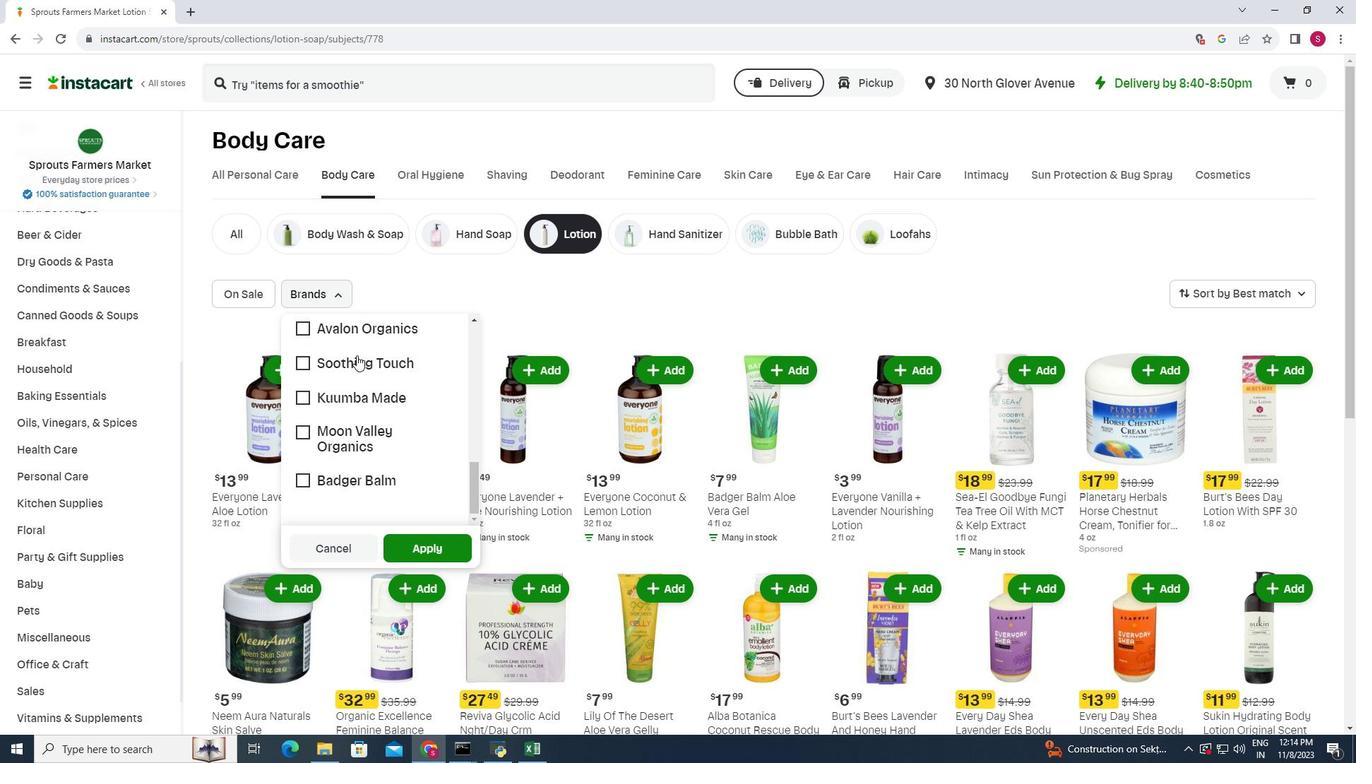 
Action: Mouse moved to (357, 355)
Screenshot: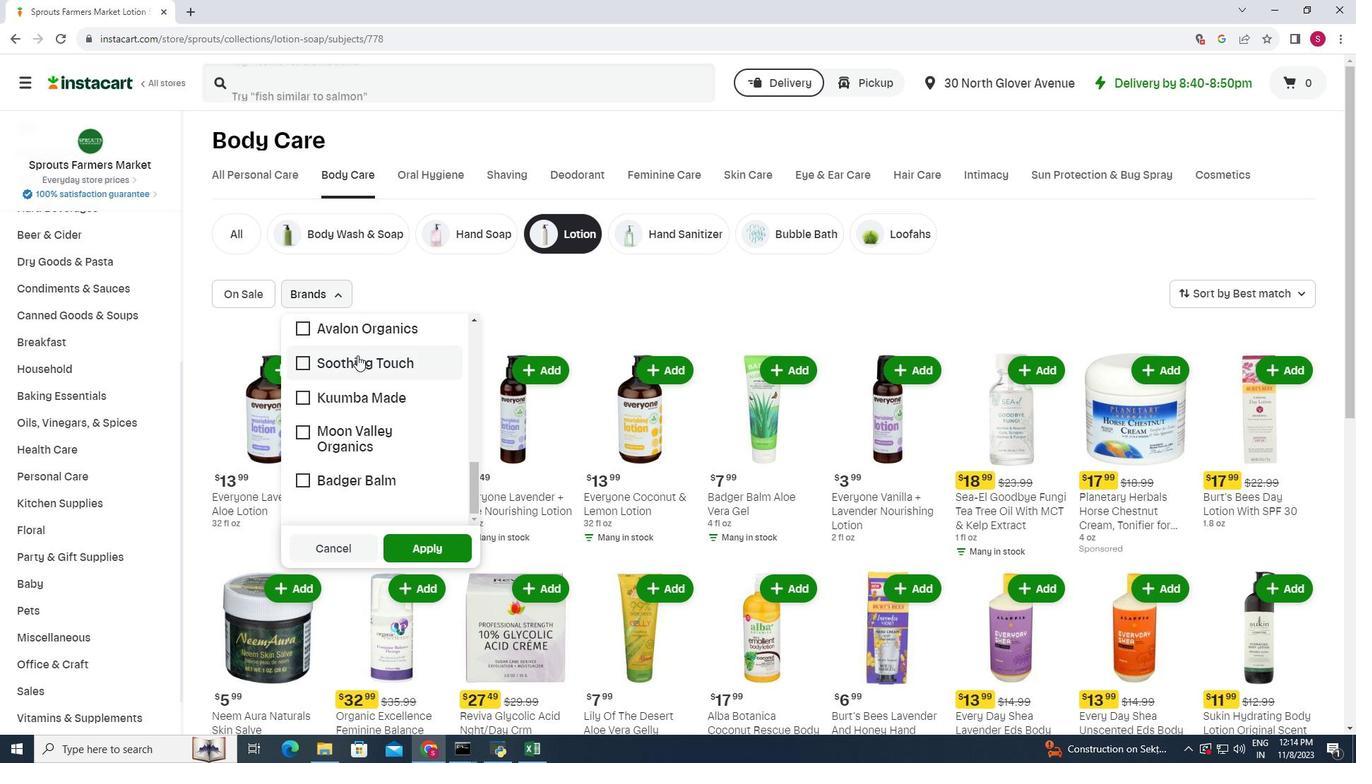 
Action: Mouse scrolled (357, 356) with delta (0, 0)
Screenshot: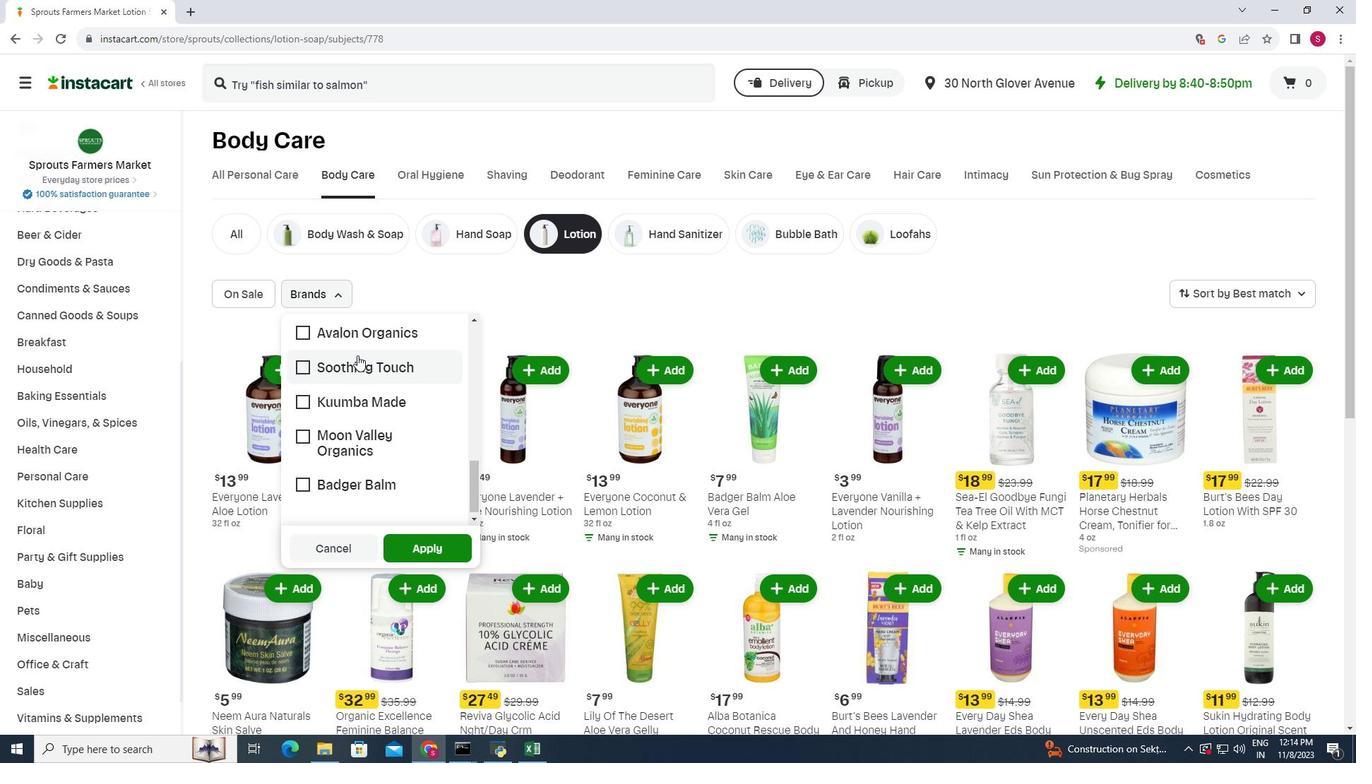 
Action: Mouse scrolled (357, 356) with delta (0, 0)
Screenshot: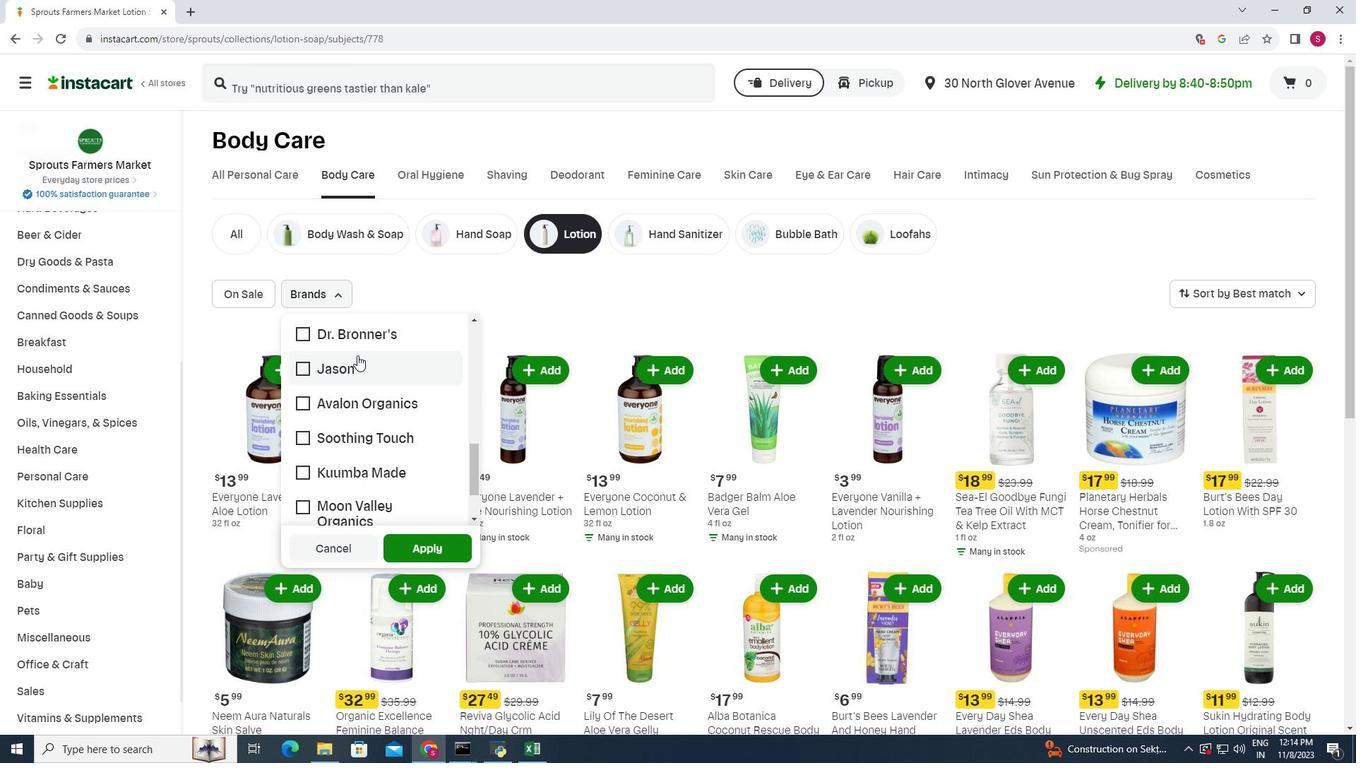 
Action: Mouse moved to (357, 355)
Screenshot: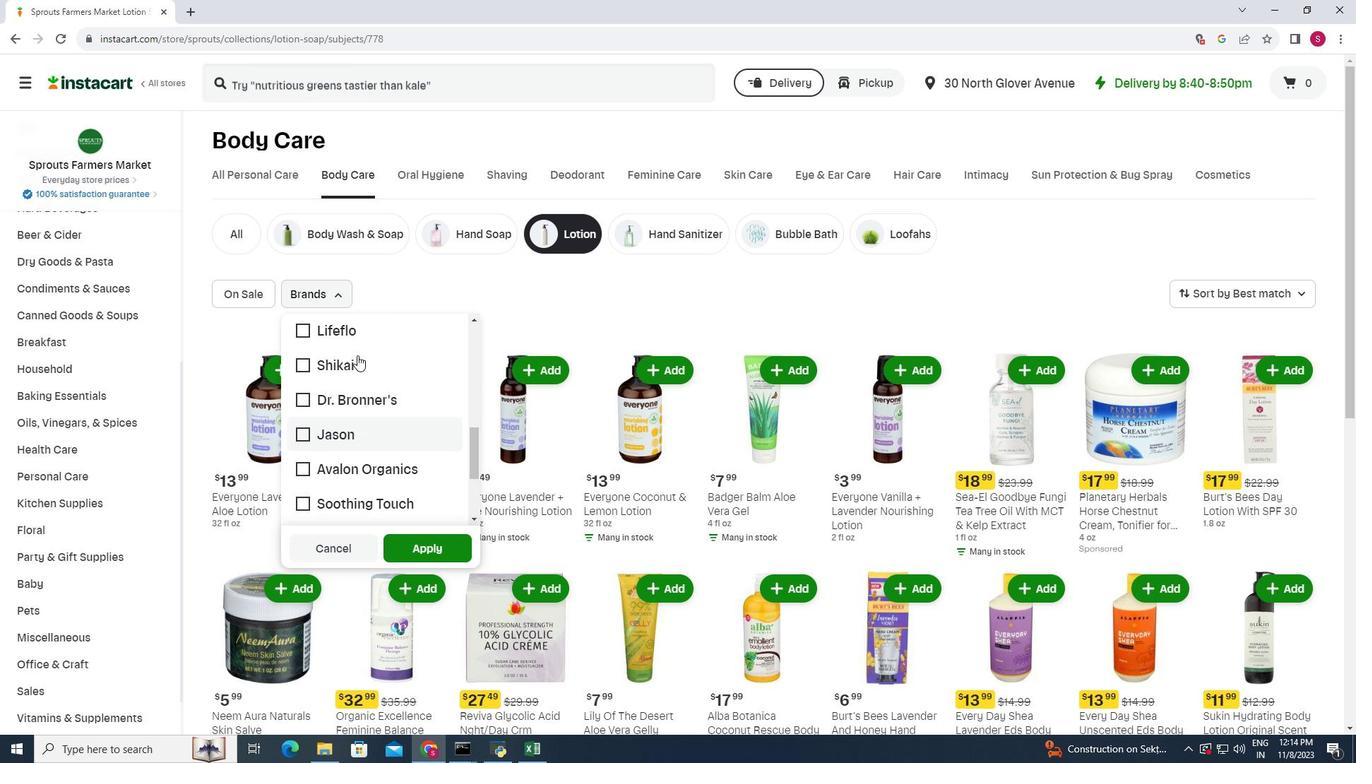 
Action: Mouse scrolled (357, 356) with delta (0, 0)
Screenshot: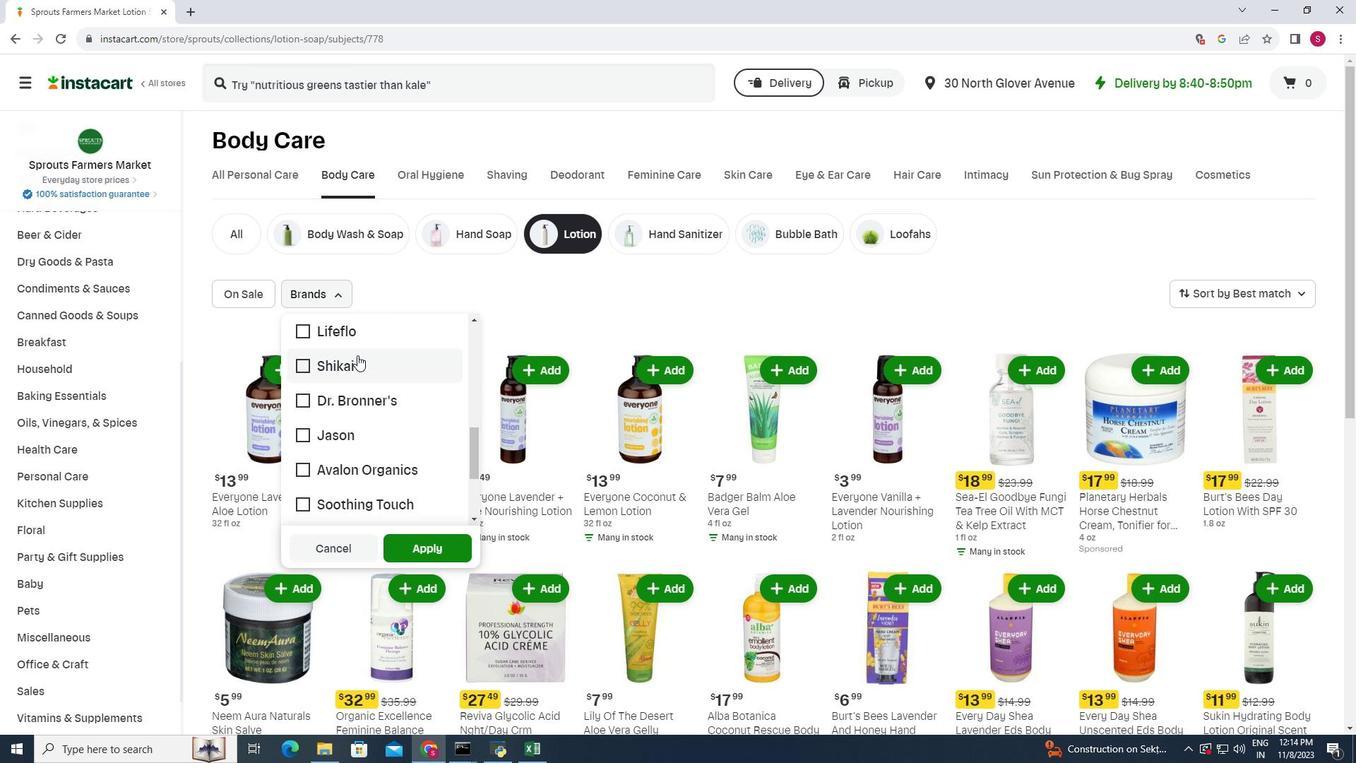 
Action: Mouse scrolled (357, 356) with delta (0, 0)
Screenshot: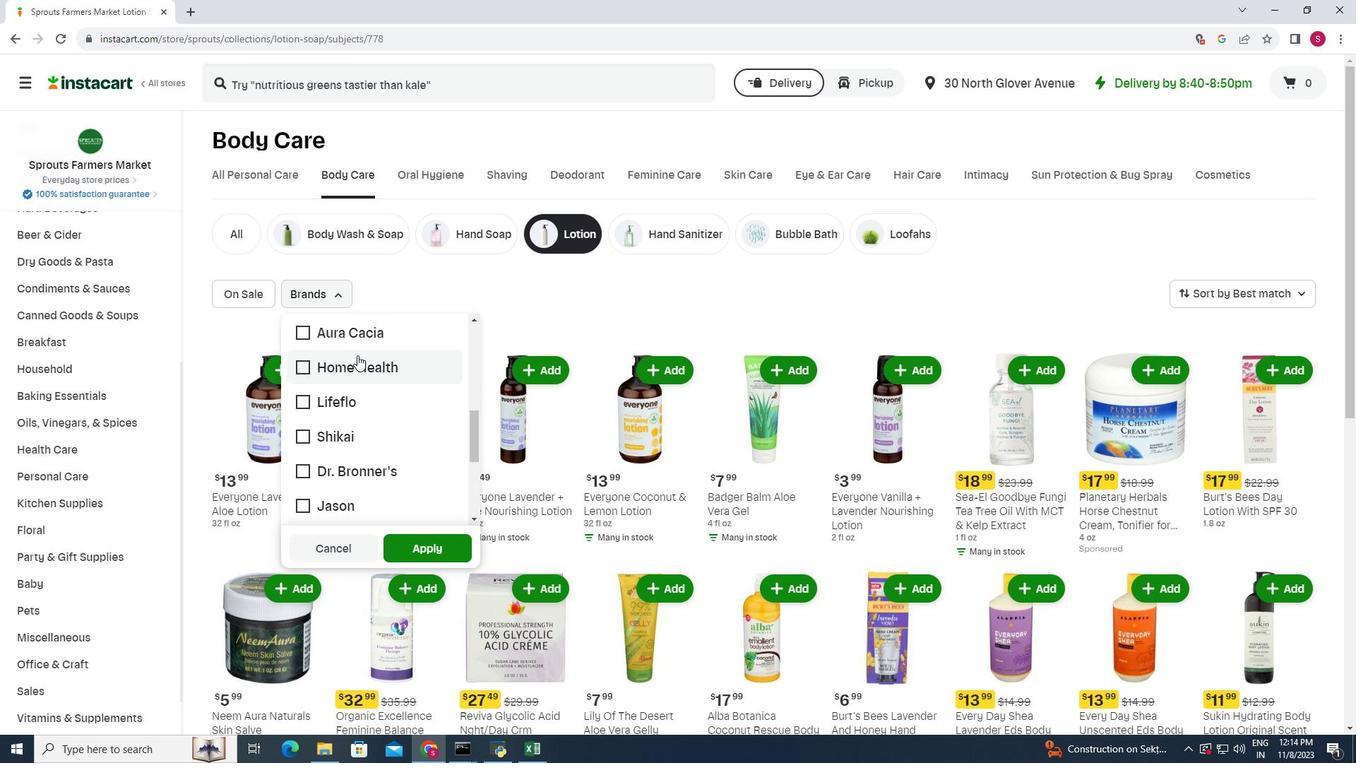 
Action: Mouse scrolled (357, 356) with delta (0, 0)
Screenshot: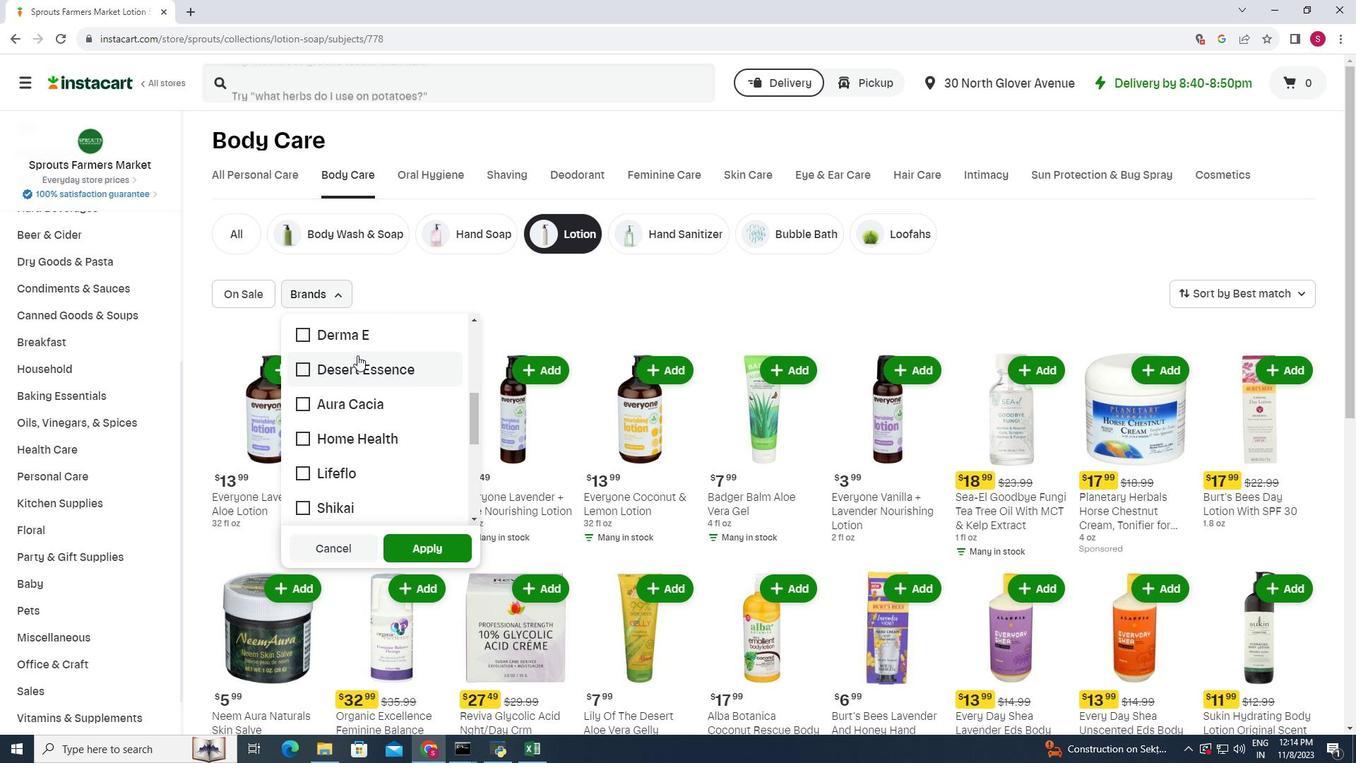 
Action: Mouse scrolled (357, 356) with delta (0, 0)
Screenshot: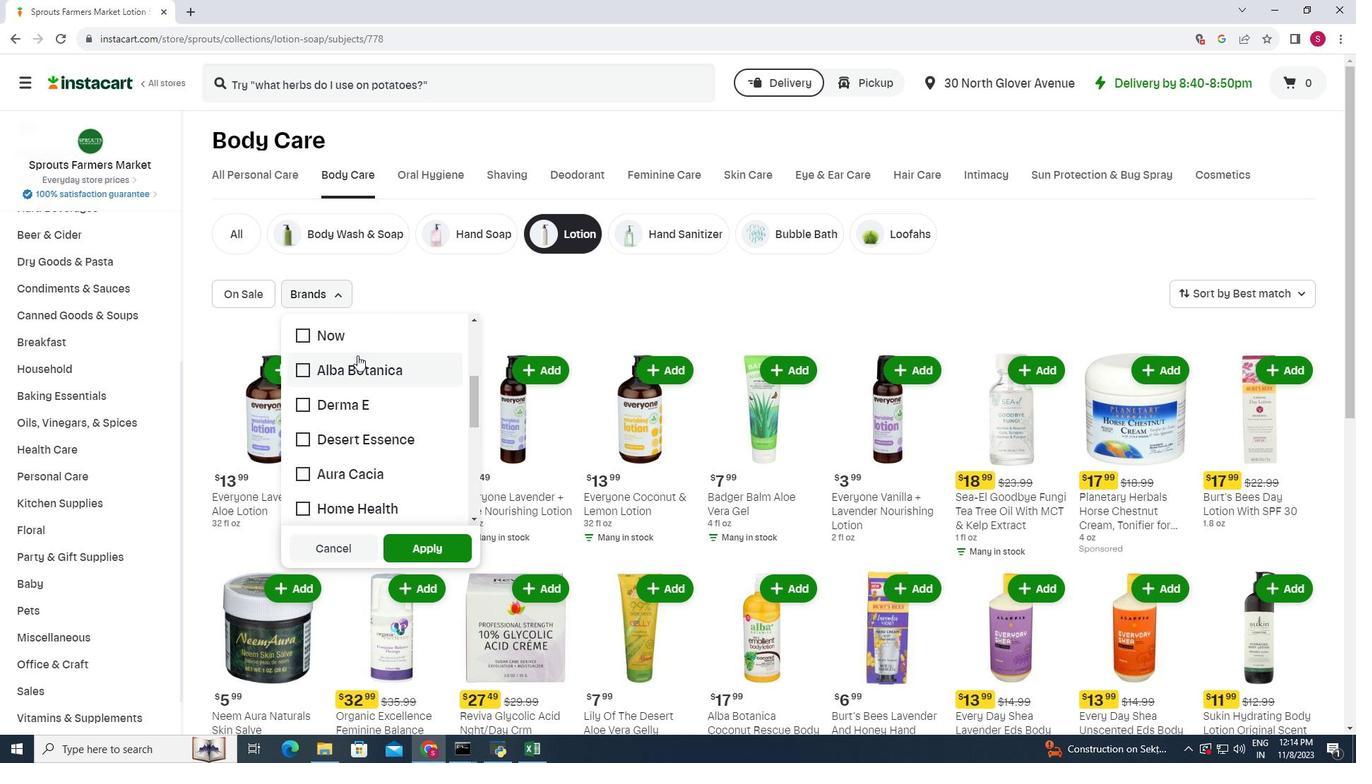 
Action: Mouse scrolled (357, 356) with delta (0, 0)
Screenshot: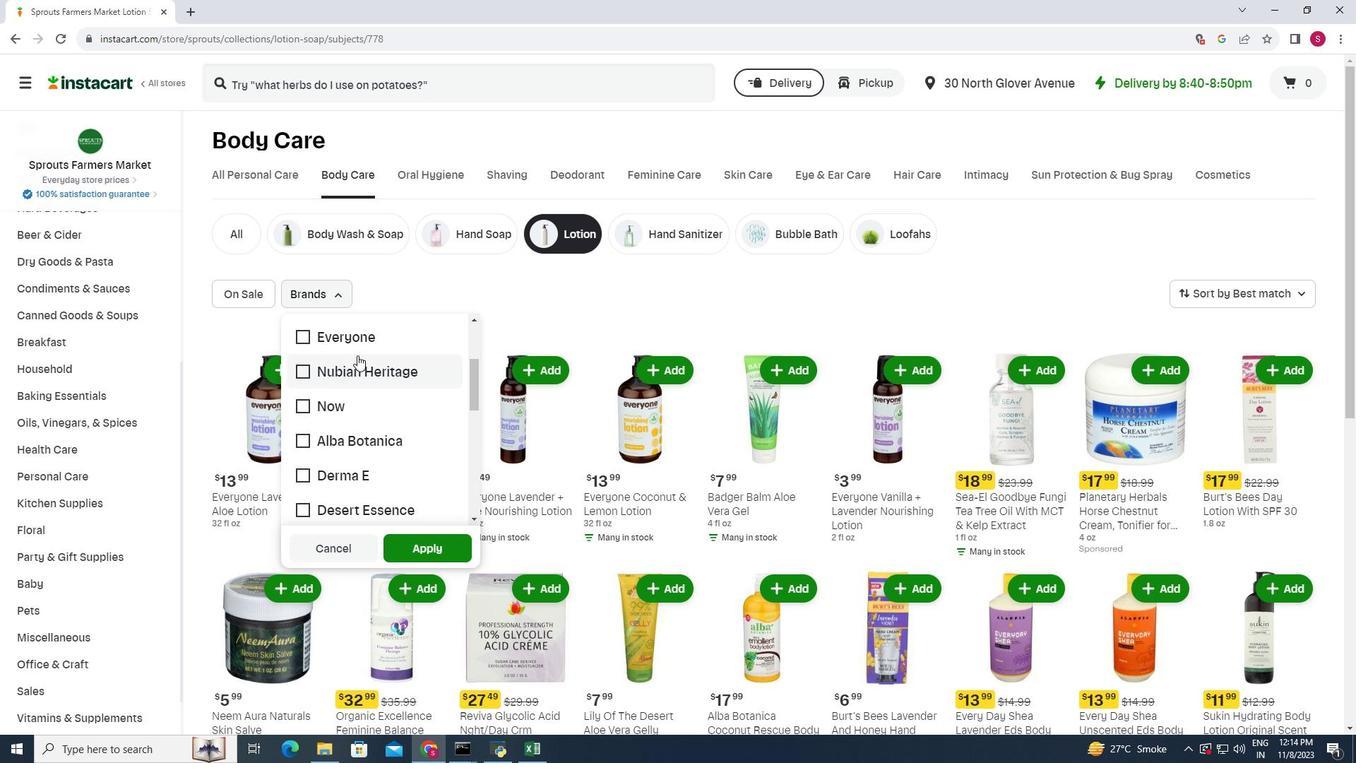 
Action: Mouse moved to (358, 355)
Screenshot: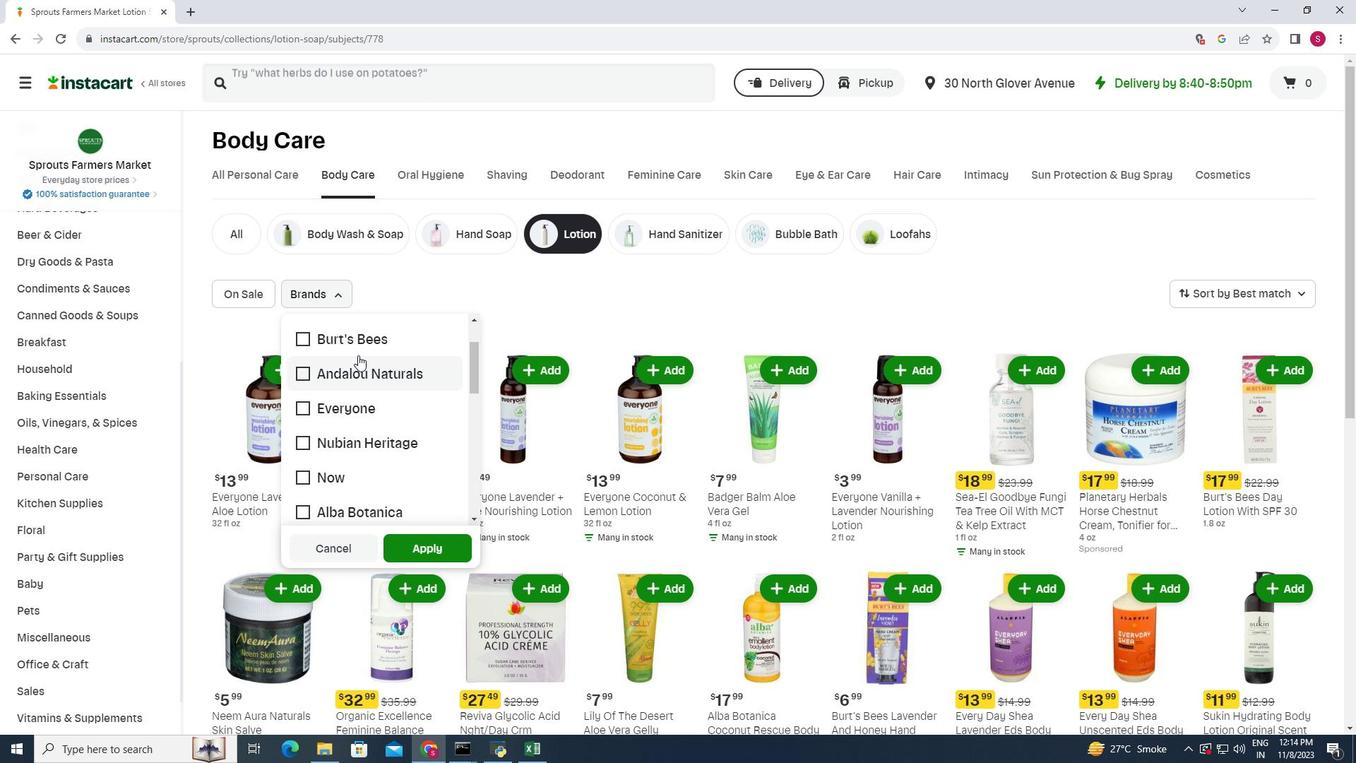 
Action: Mouse scrolled (358, 356) with delta (0, 0)
Screenshot: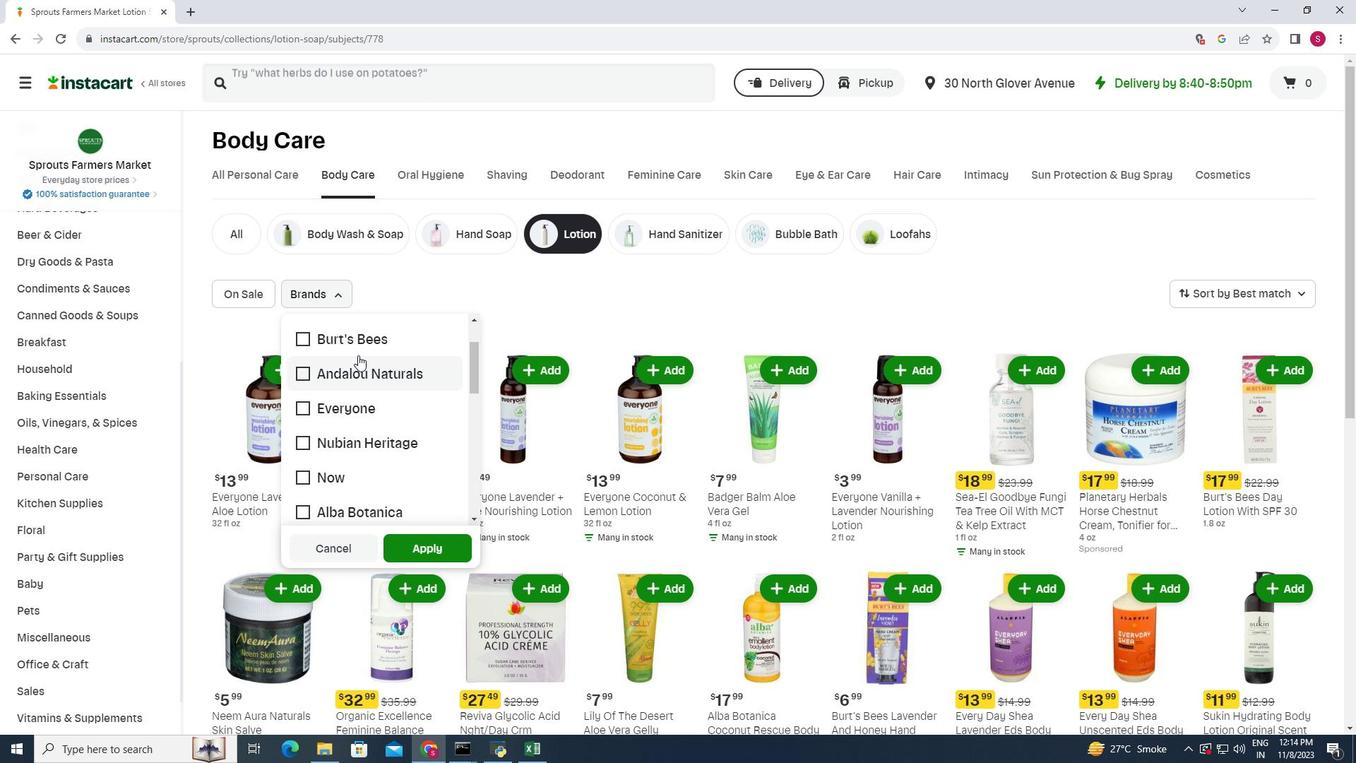 
Action: Mouse moved to (358, 354)
Screenshot: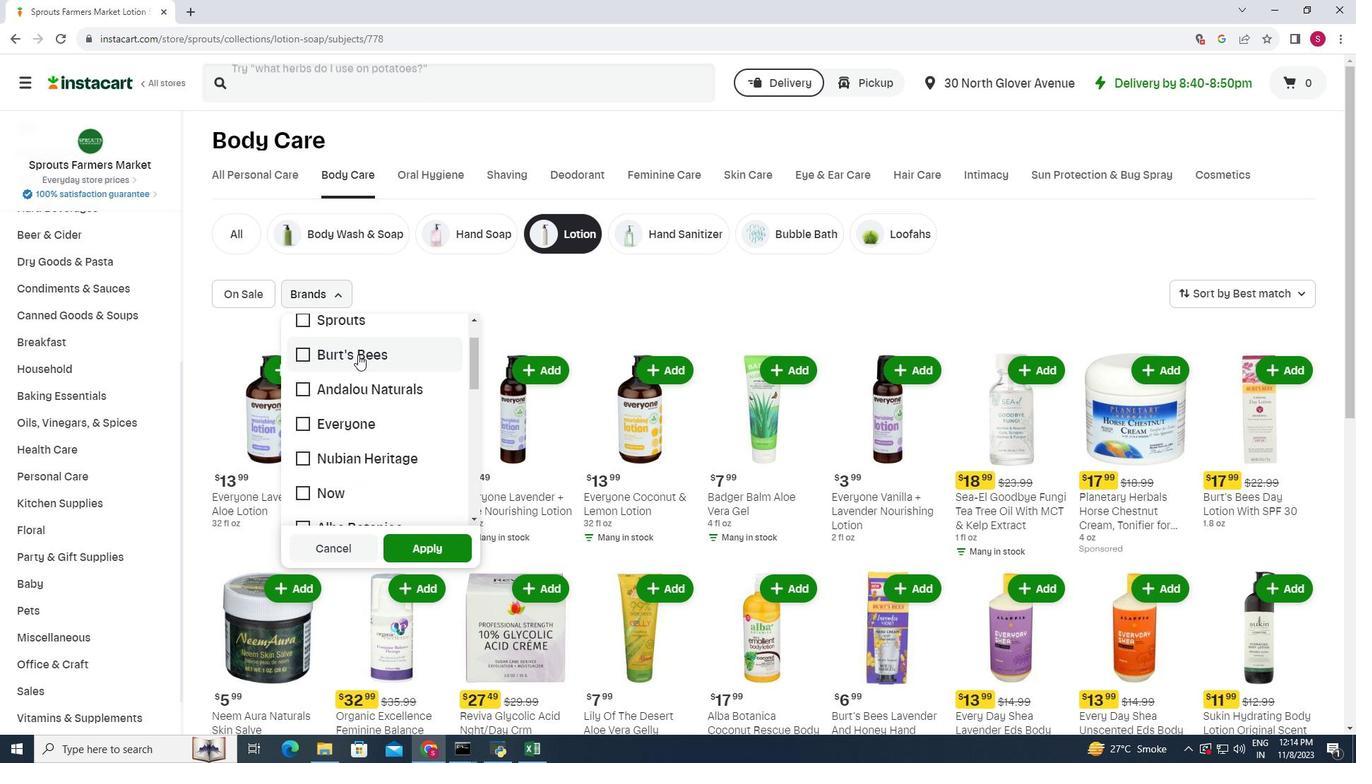 
Action: Mouse scrolled (358, 355) with delta (0, 0)
Screenshot: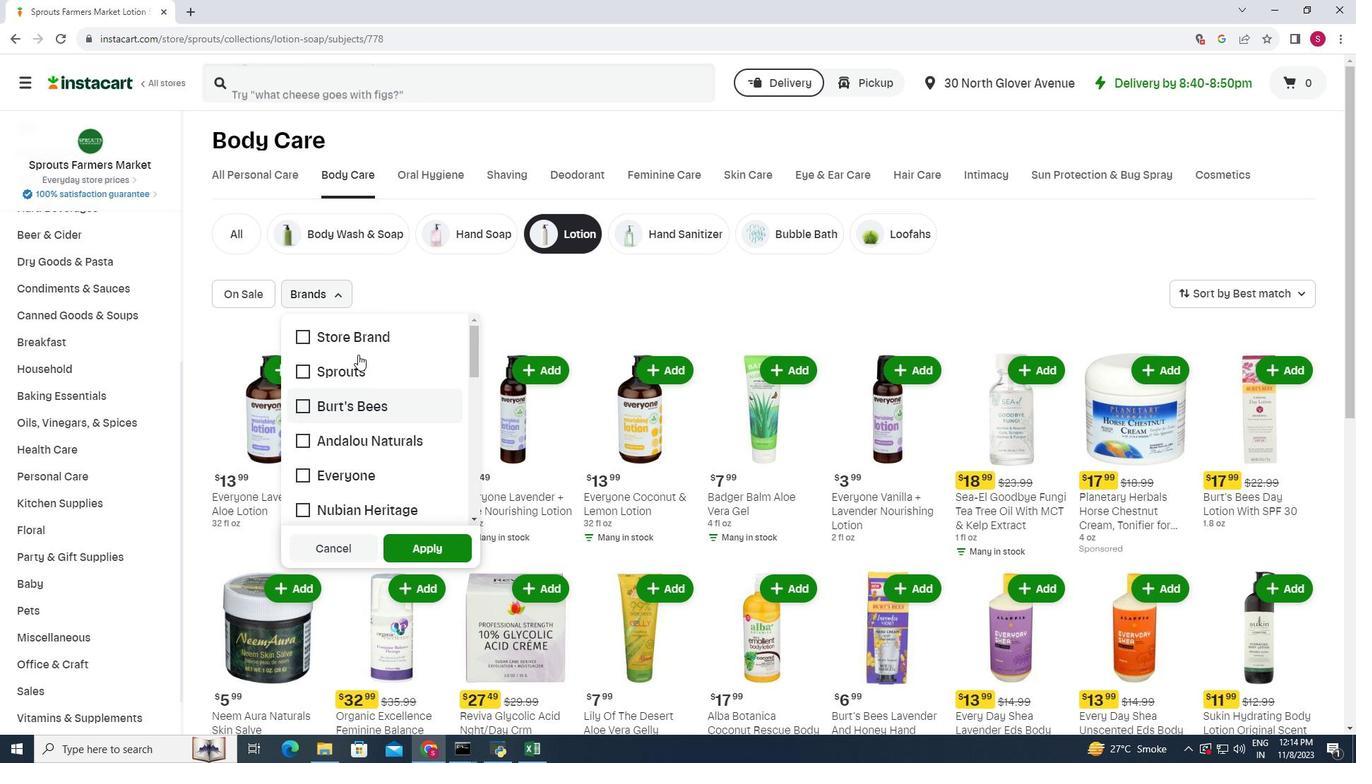 
Action: Mouse moved to (393, 330)
Screenshot: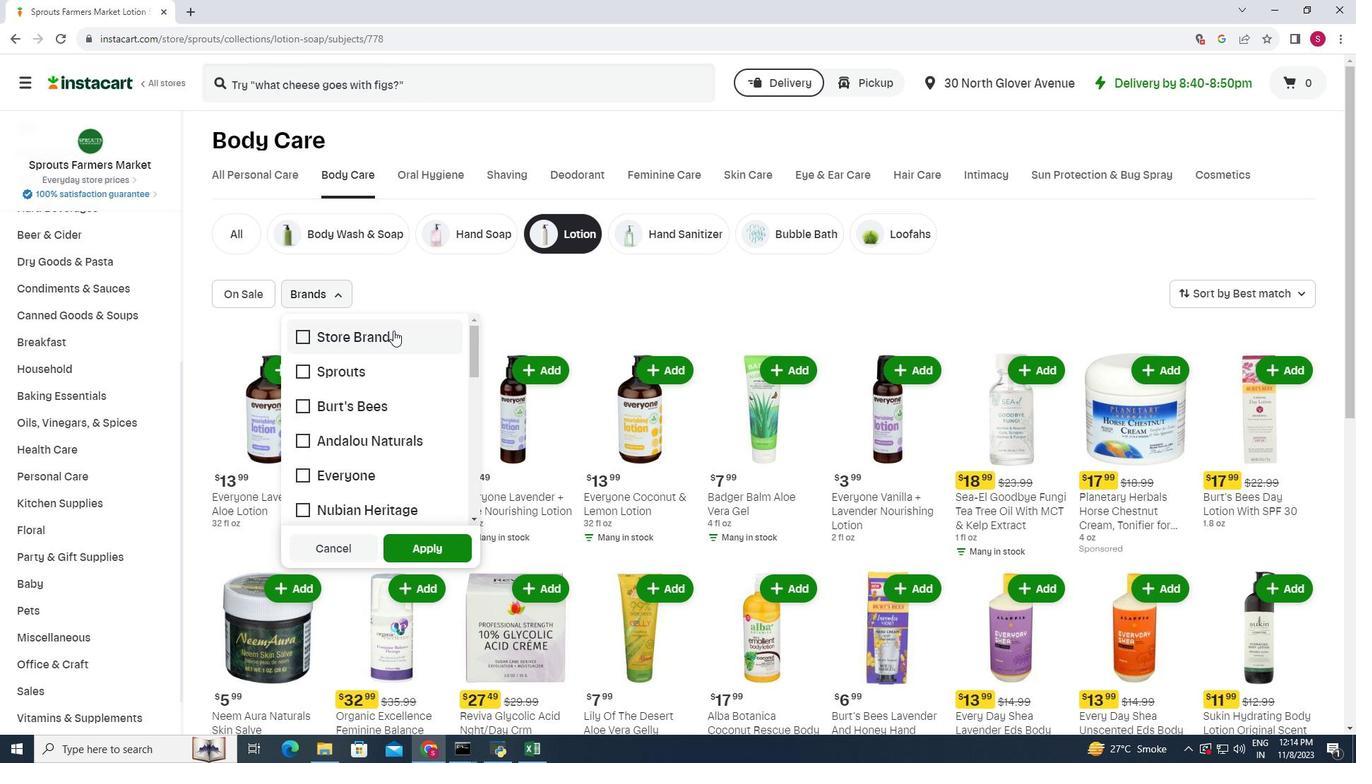 
